 Task: Create new Company, with domain: 'nissan.com' and type: 'Vendor'. Add new contact for this company, with mail Id: 'Diya_Singh@nissan.com', First Name: Diya, Last name:  Singh, Job Title: 'UX/UI Designer', Phone Number: '(702) 555-6789'. Change life cycle stage to  Lead and lead status to  In Progress. Logged in from softage.4@softage.net
Action: Mouse moved to (91, 75)
Screenshot: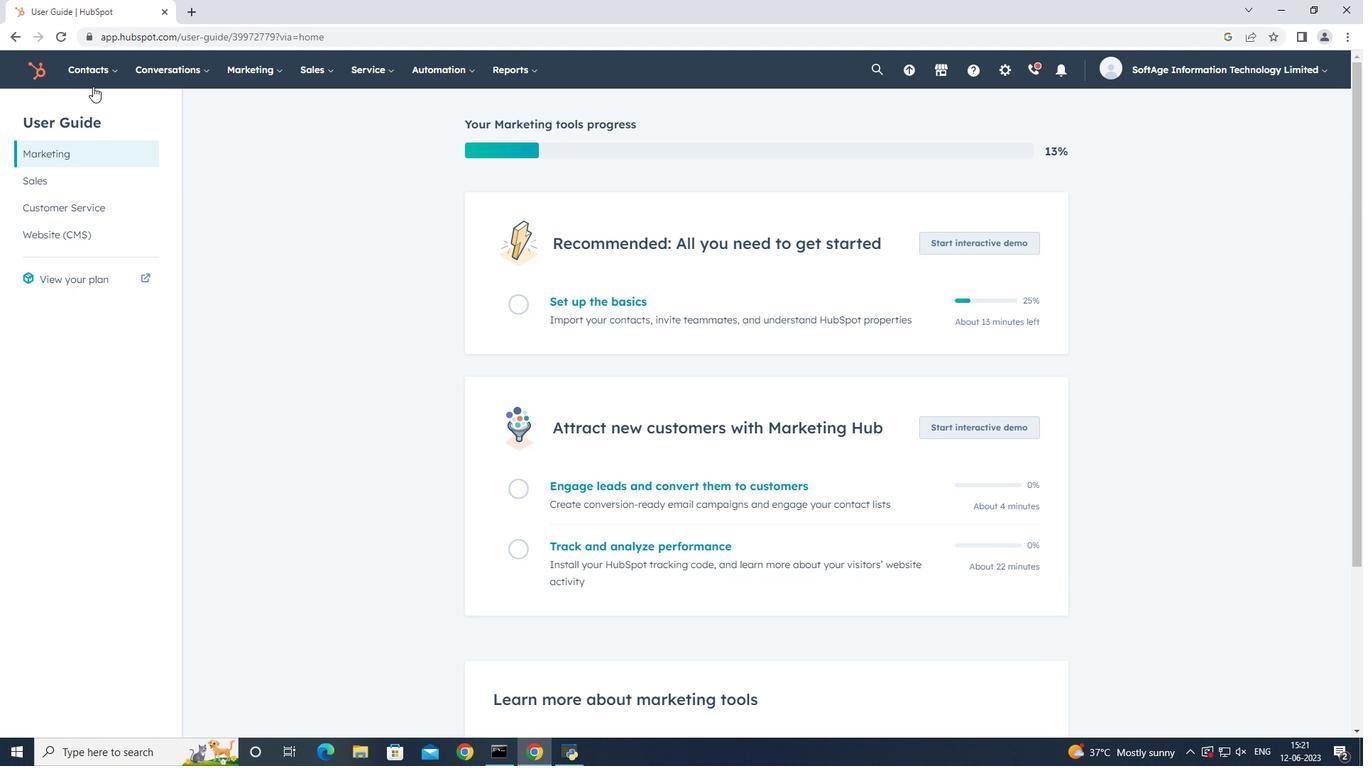 
Action: Mouse pressed left at (91, 75)
Screenshot: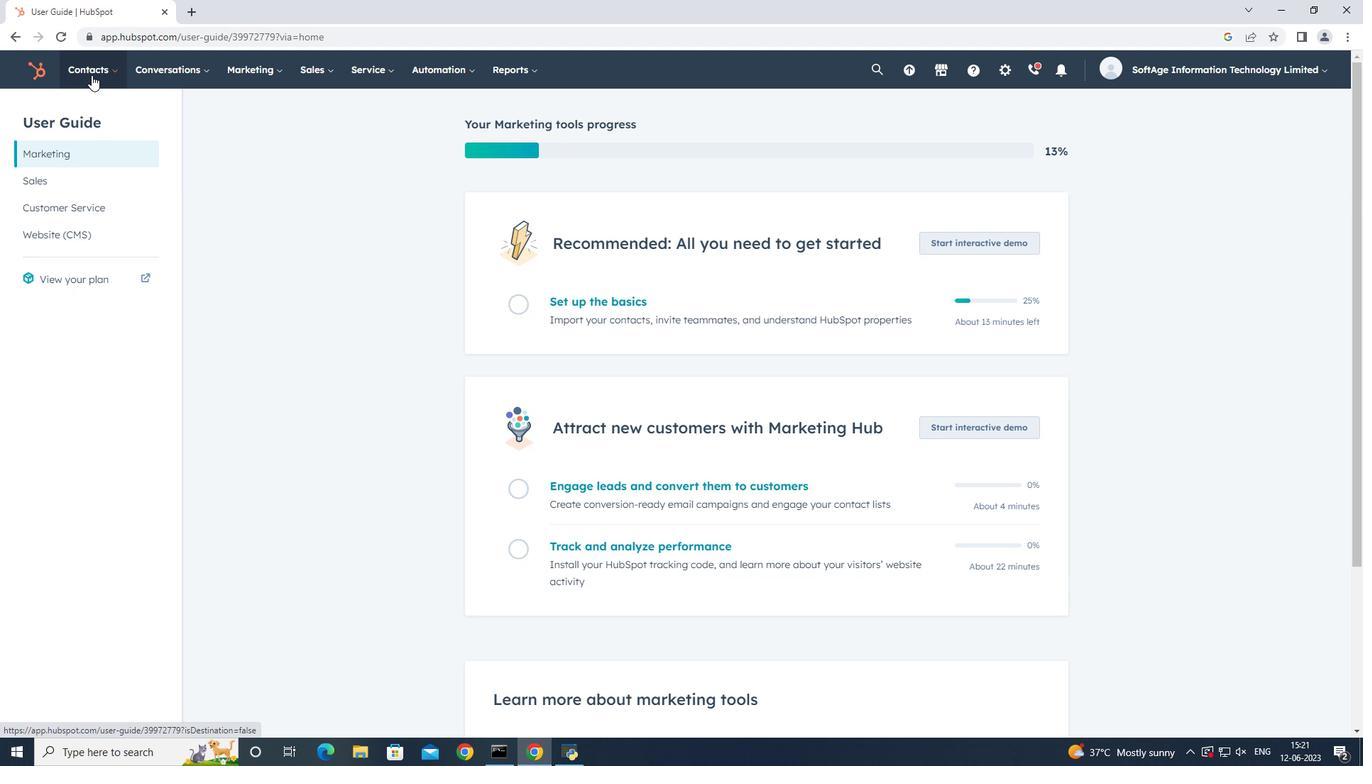 
Action: Mouse moved to (103, 136)
Screenshot: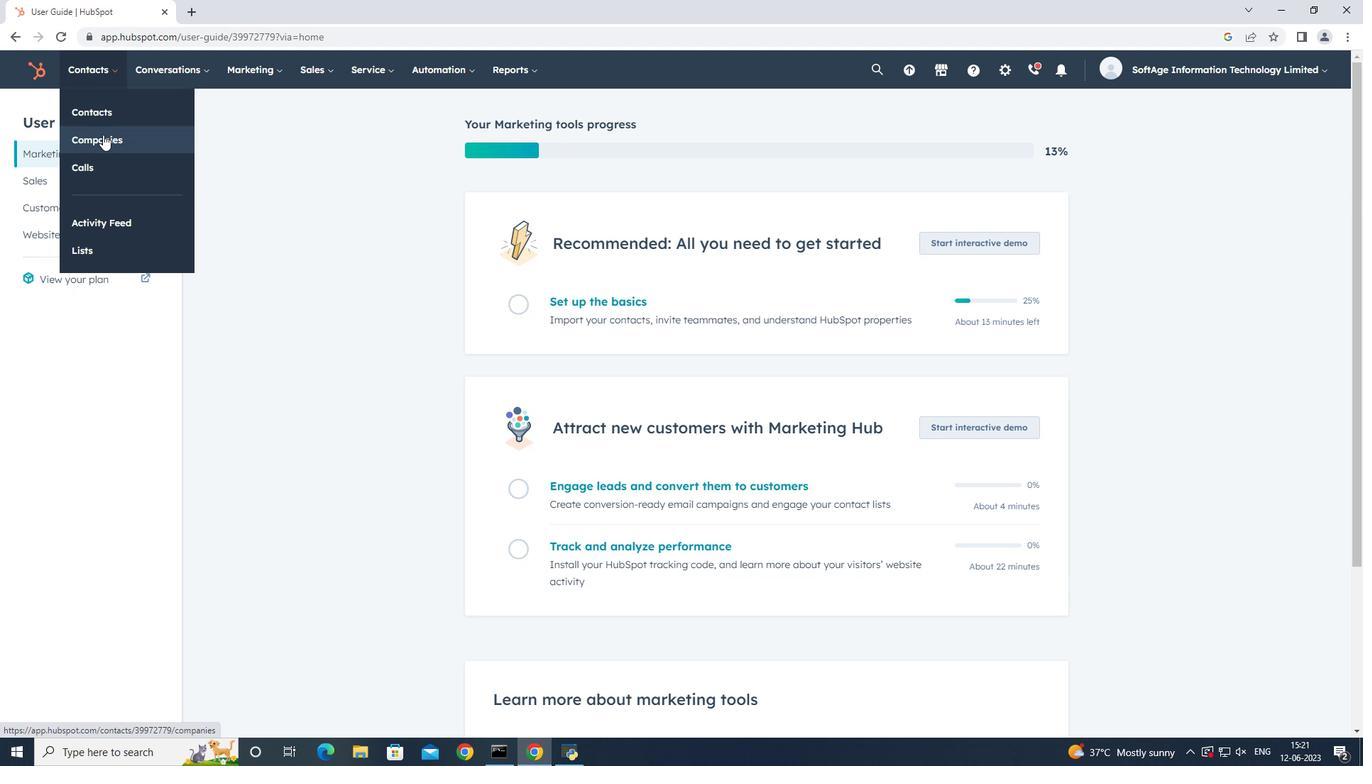 
Action: Mouse pressed left at (103, 136)
Screenshot: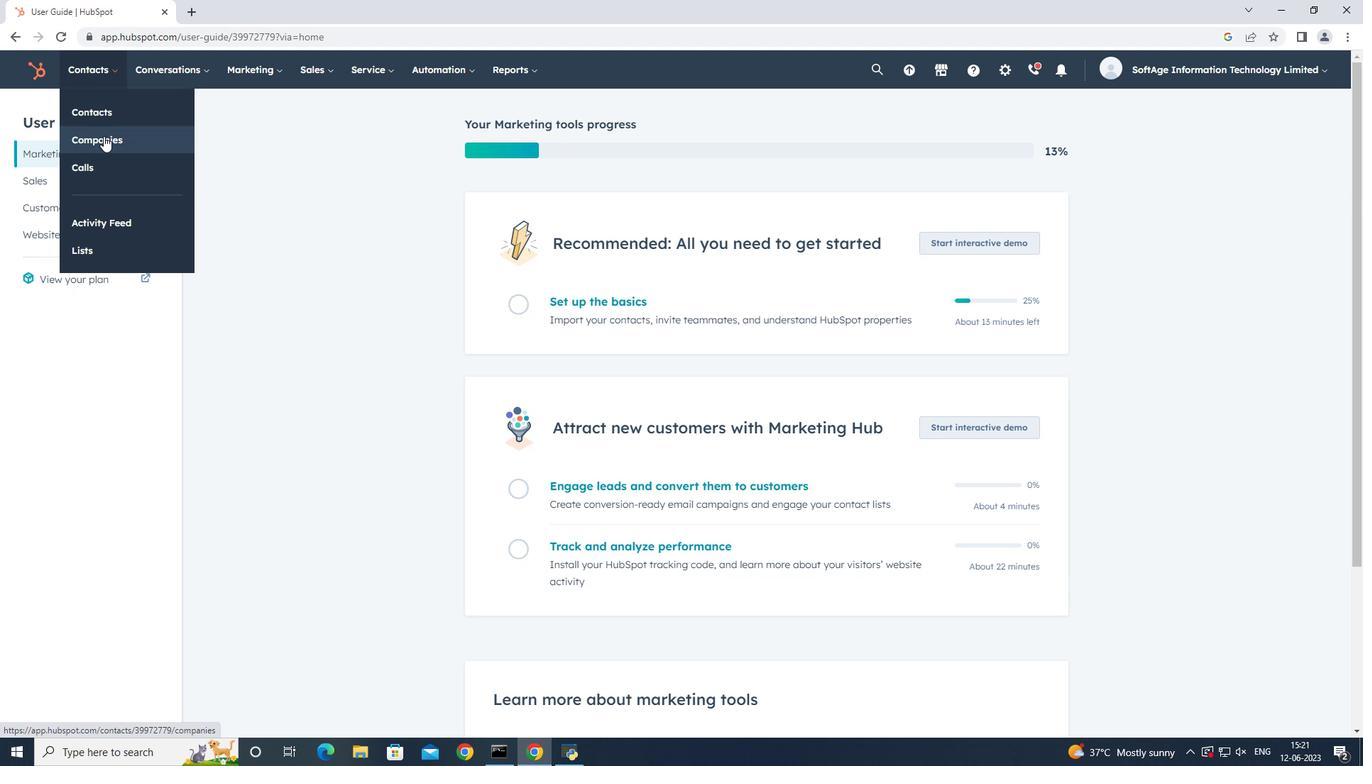 
Action: Mouse moved to (1315, 118)
Screenshot: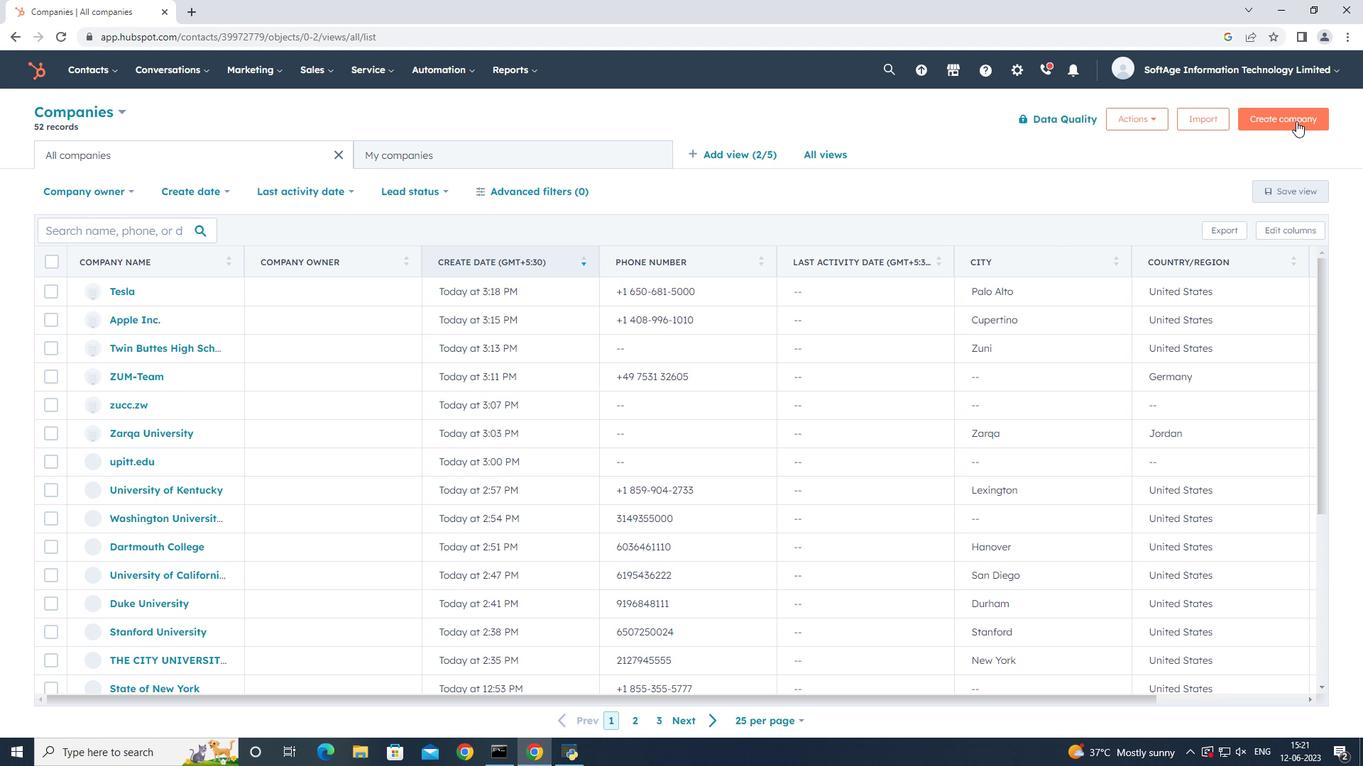 
Action: Mouse pressed left at (1315, 118)
Screenshot: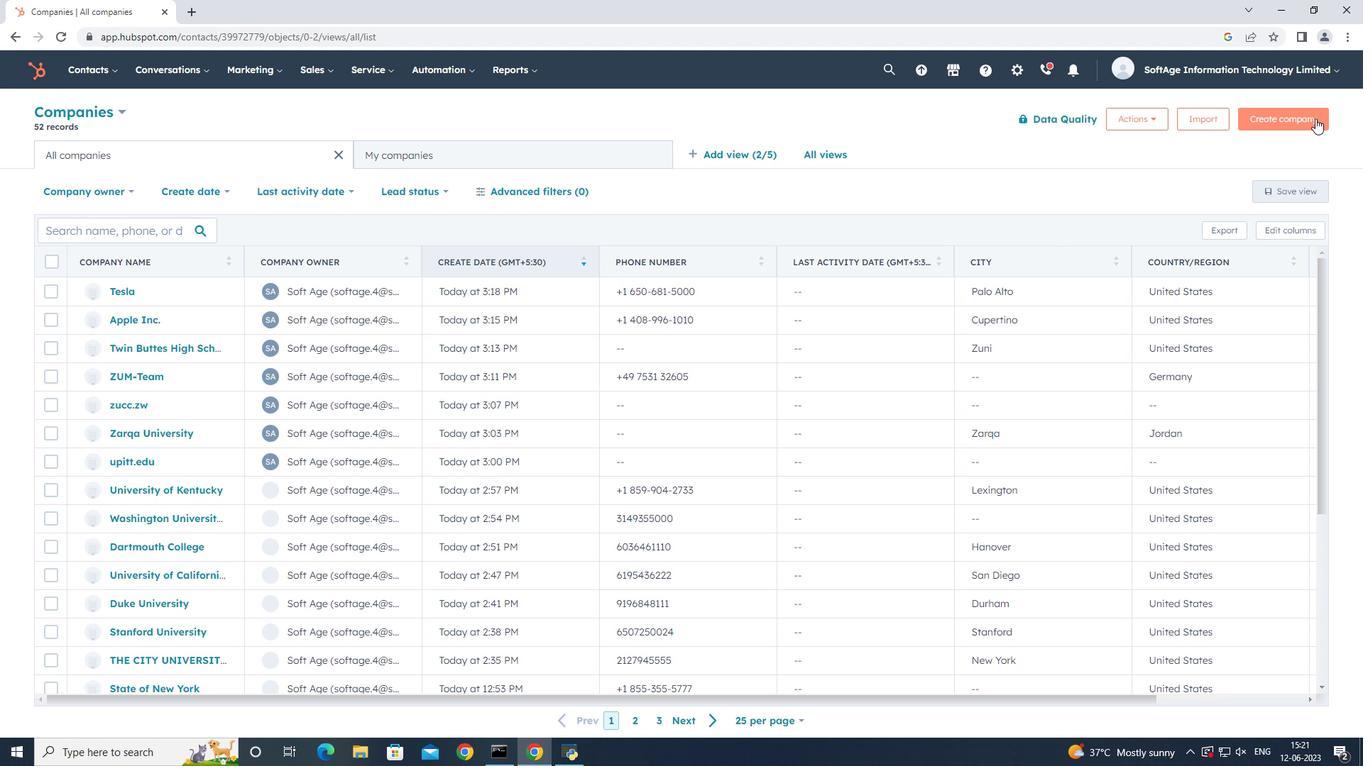 
Action: Mouse moved to (1094, 183)
Screenshot: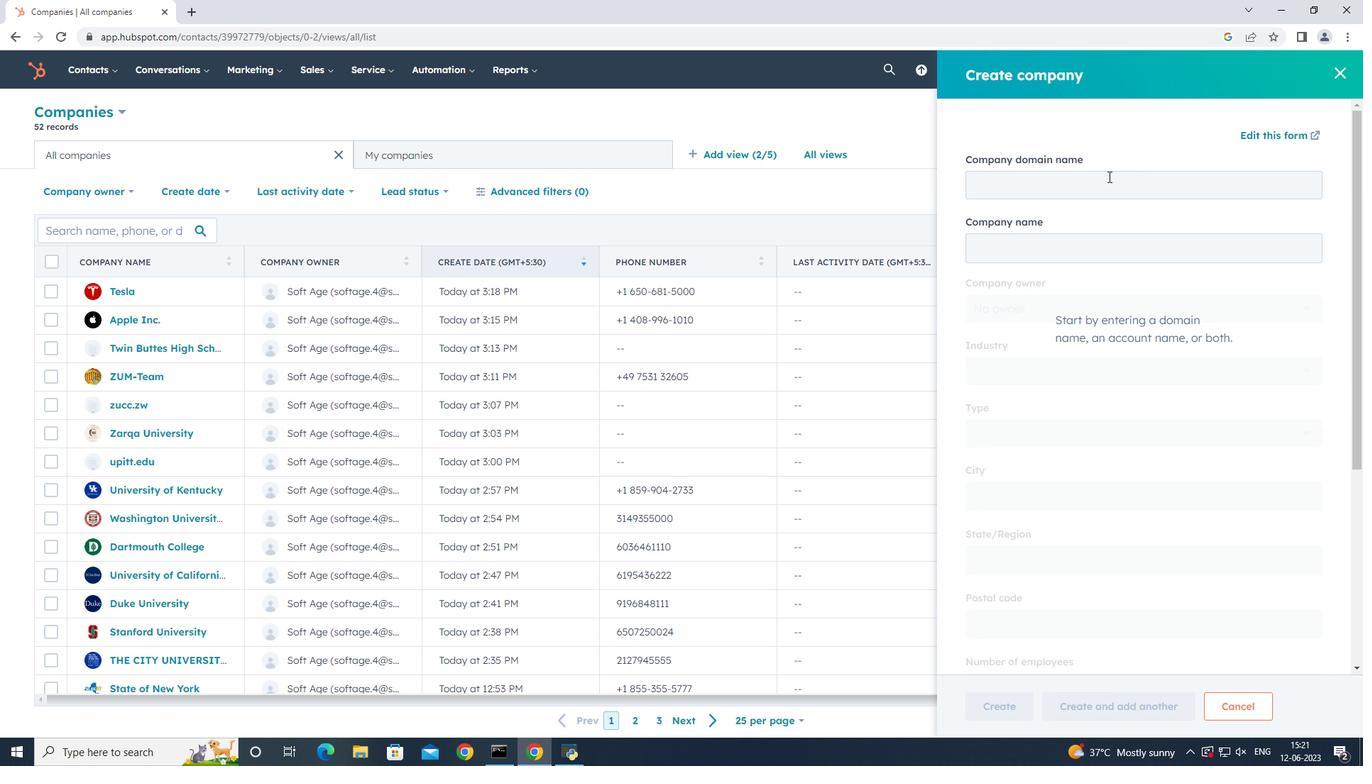 
Action: Mouse pressed left at (1094, 183)
Screenshot: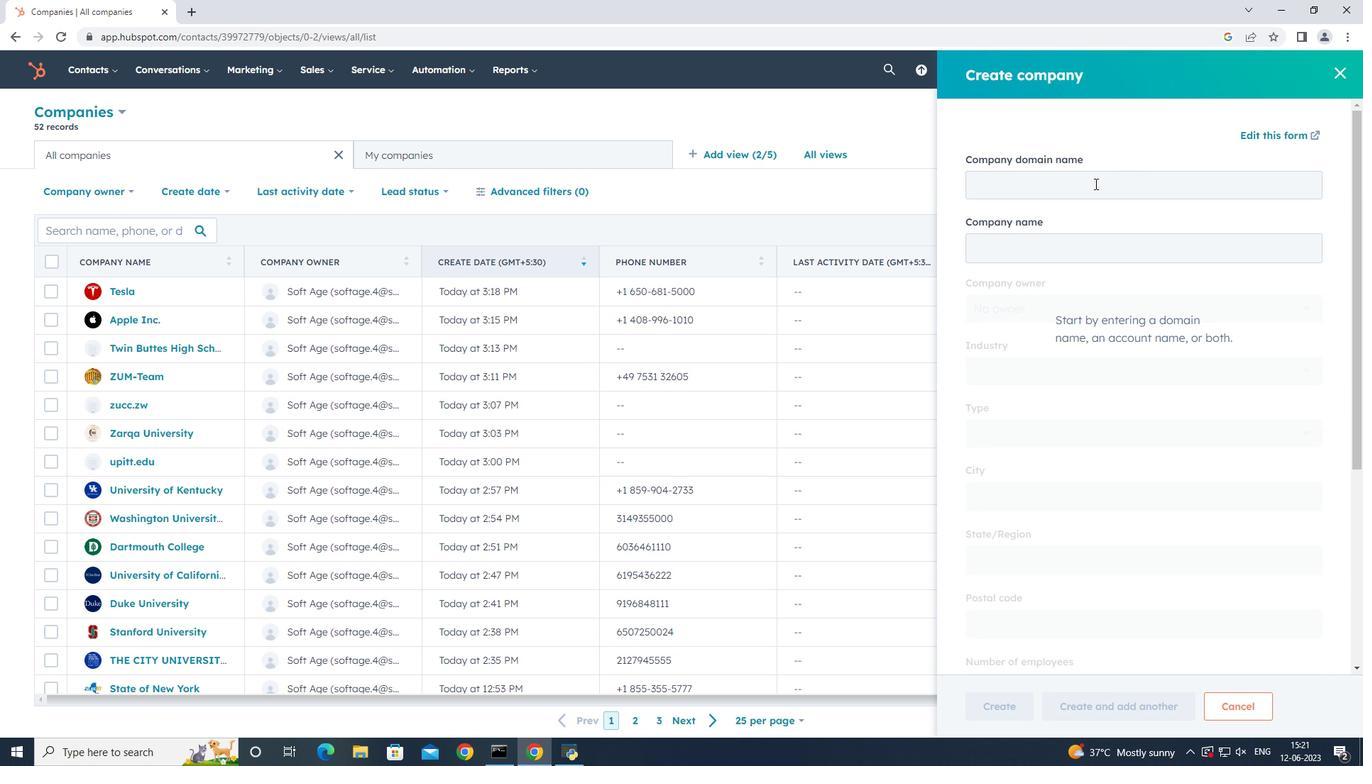 
Action: Mouse moved to (1090, 171)
Screenshot: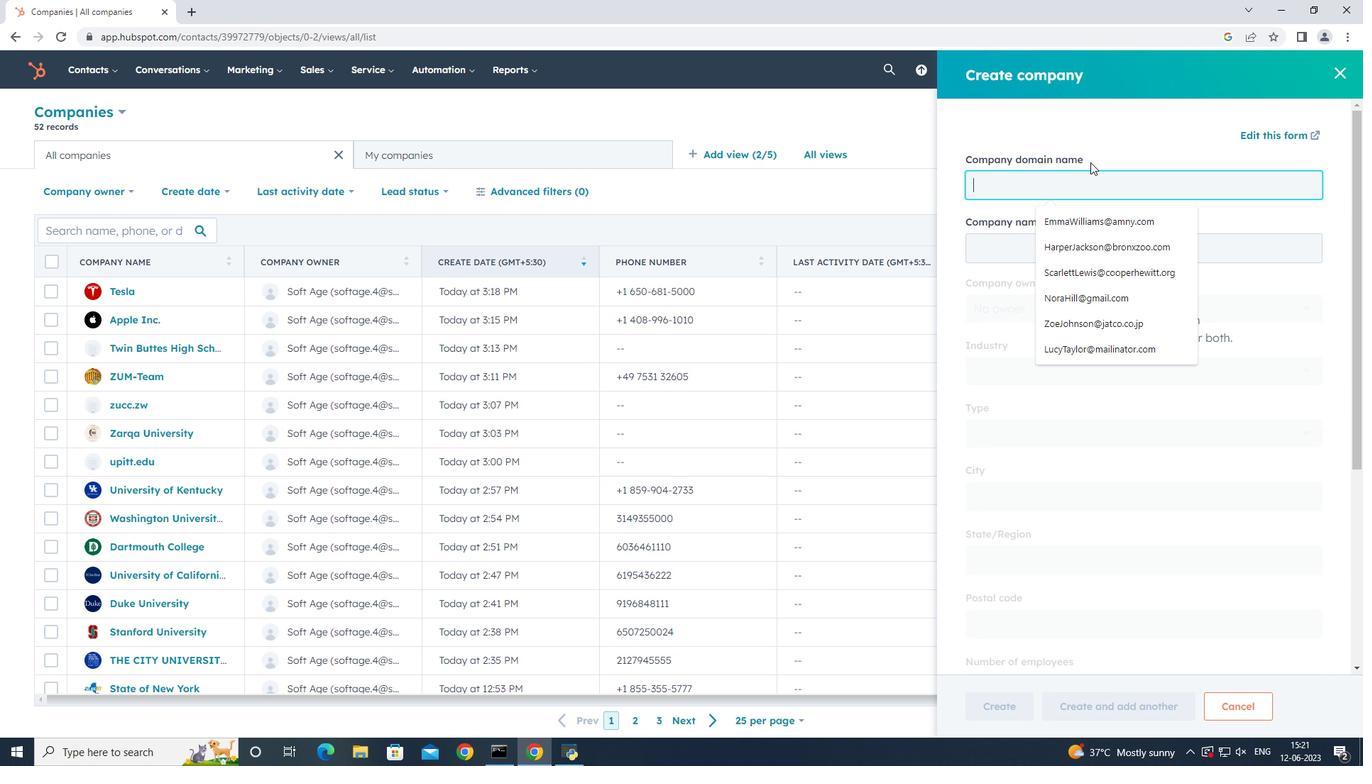 
Action: Key pressed nissan.com
Screenshot: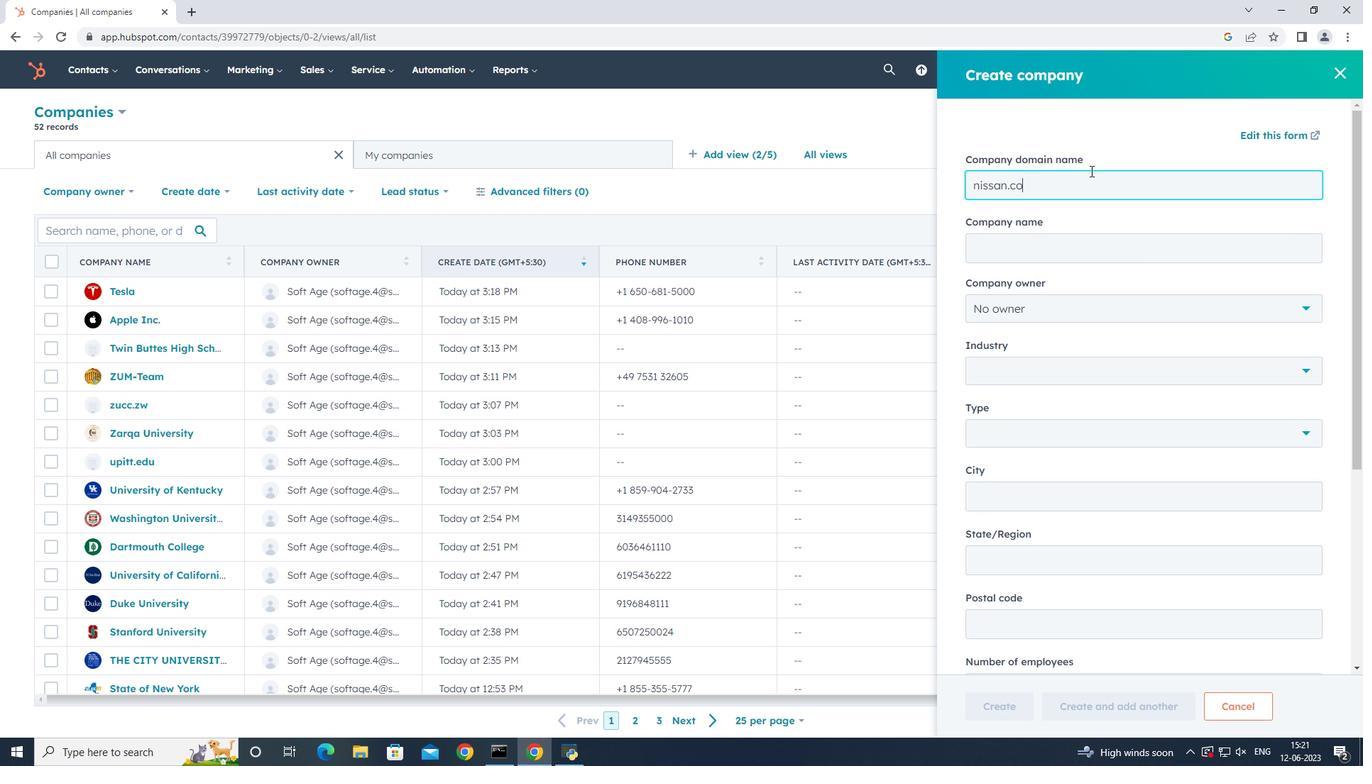 
Action: Mouse moved to (1079, 428)
Screenshot: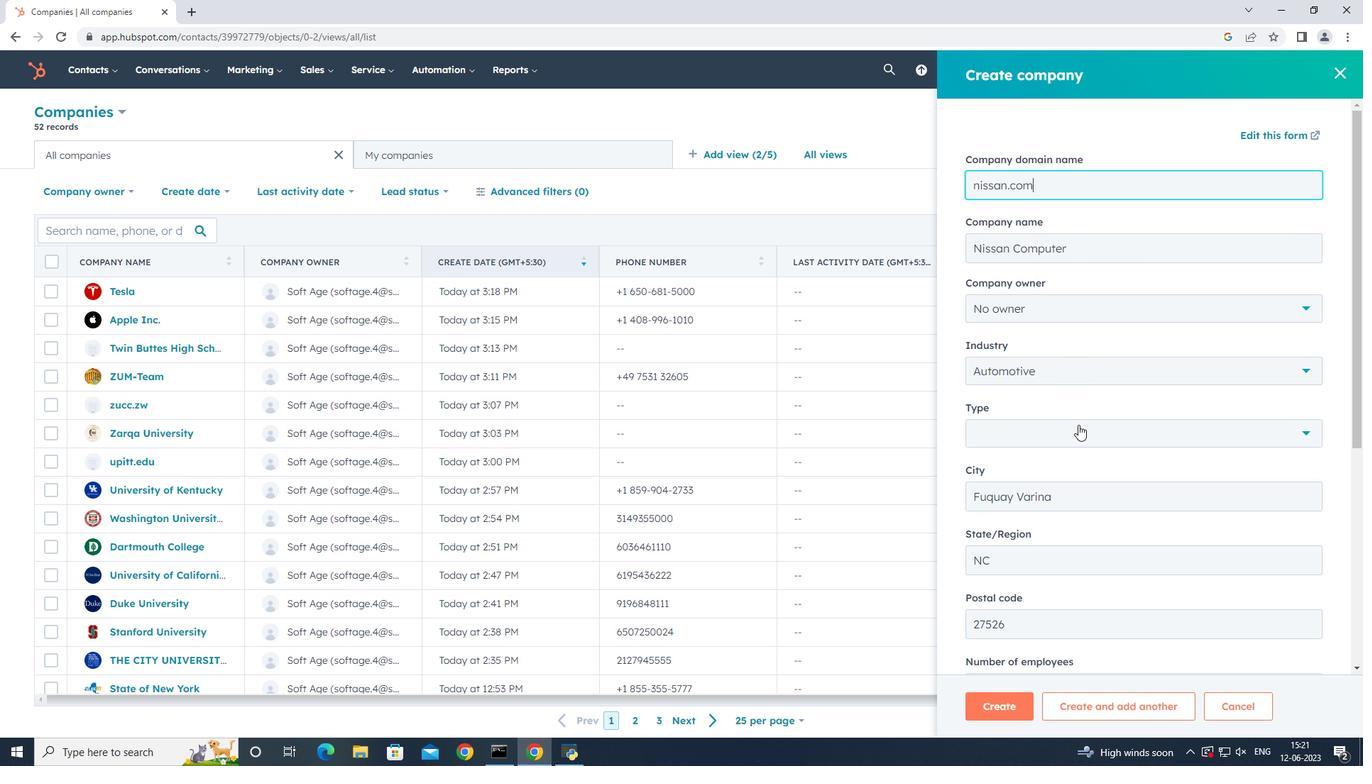 
Action: Mouse pressed left at (1079, 428)
Screenshot: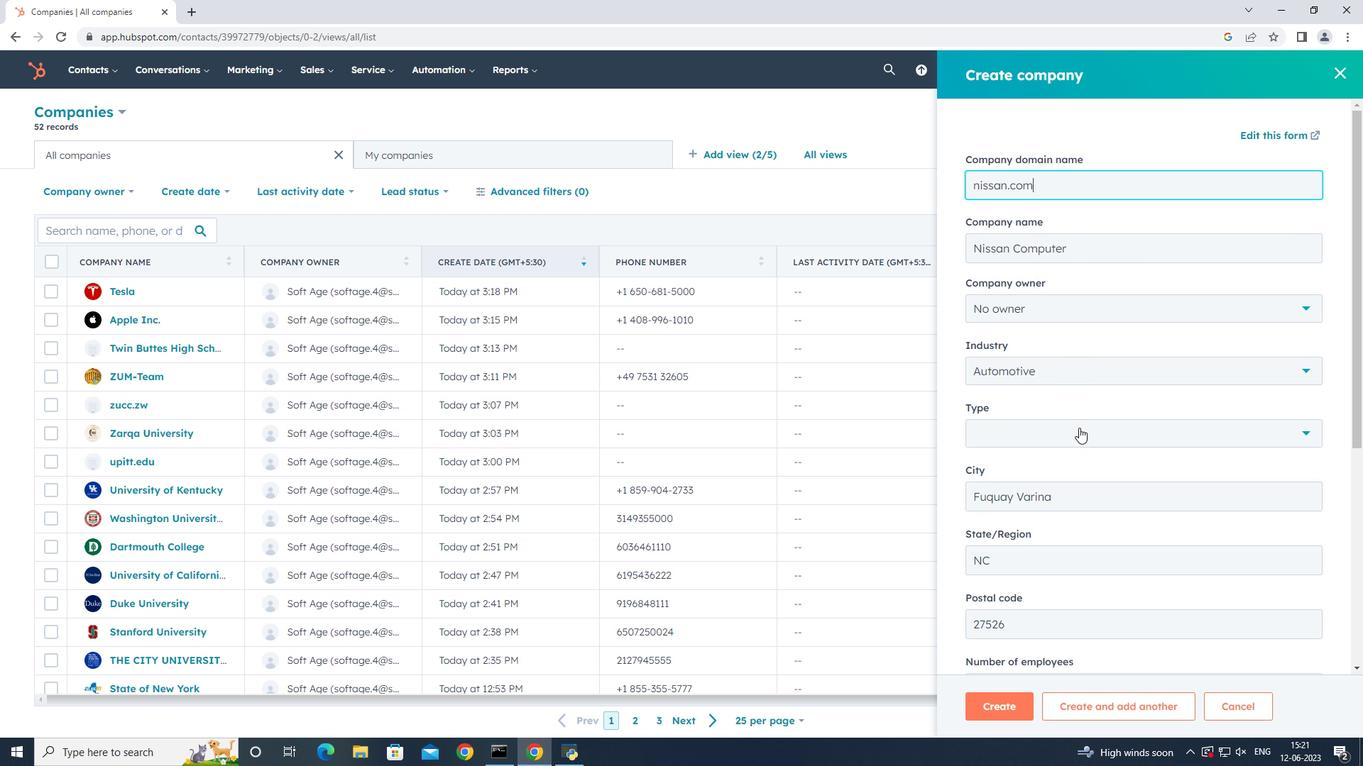 
Action: Mouse moved to (1069, 578)
Screenshot: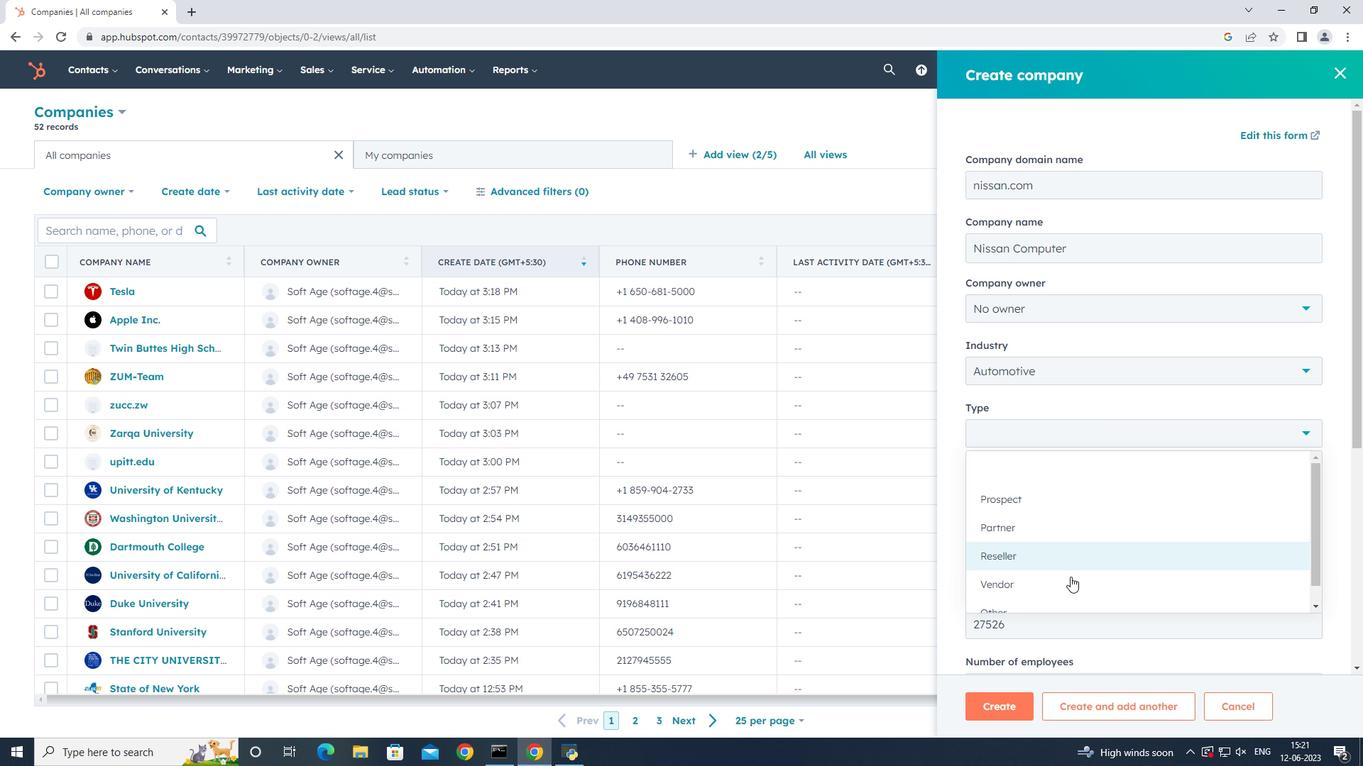 
Action: Mouse pressed left at (1069, 578)
Screenshot: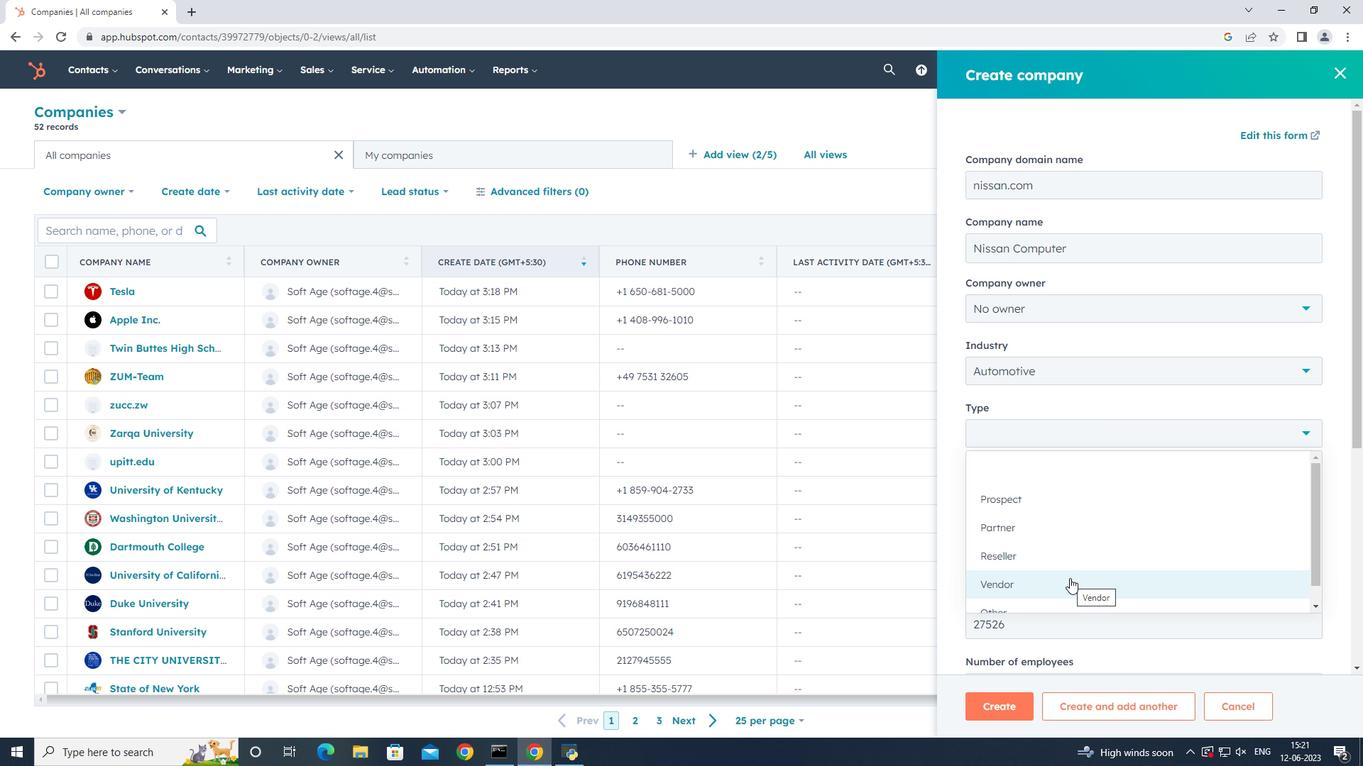 
Action: Mouse moved to (1162, 464)
Screenshot: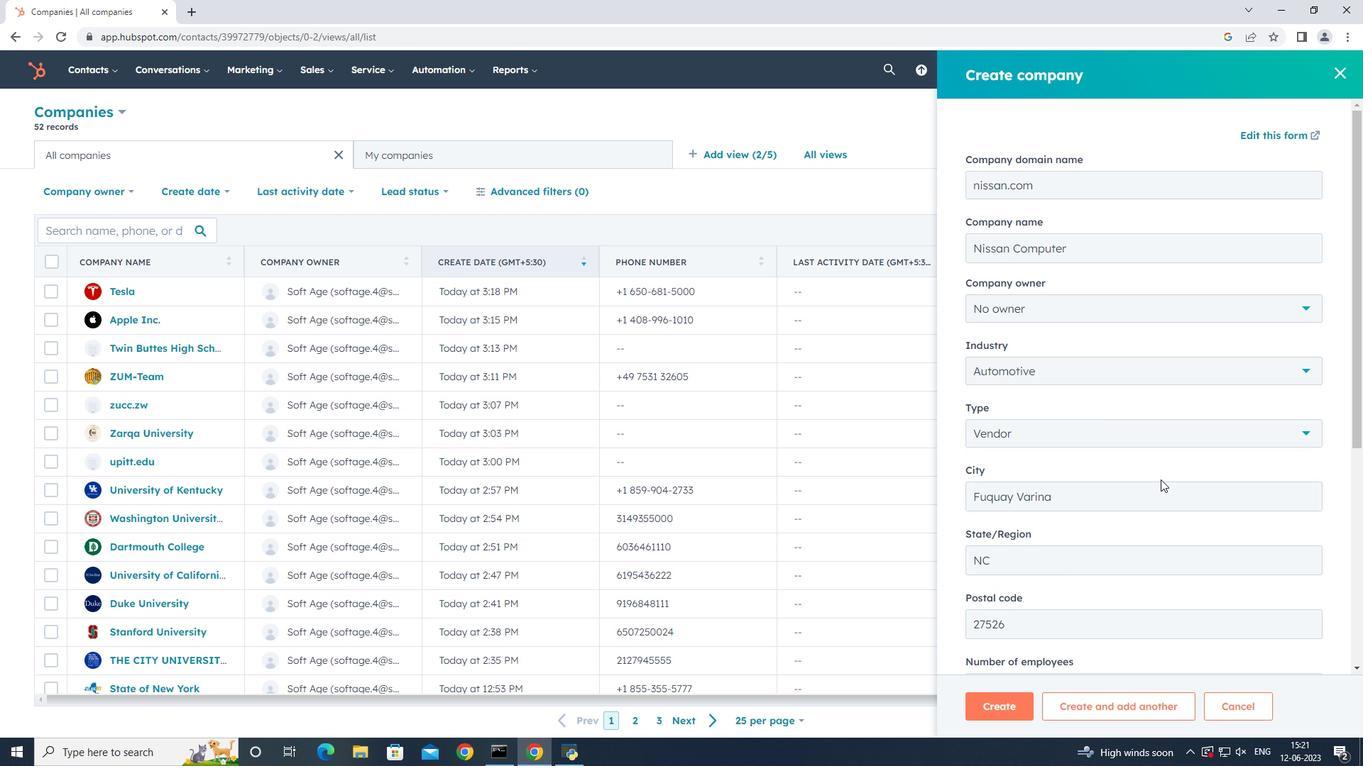 
Action: Mouse scrolled (1162, 463) with delta (0, 0)
Screenshot: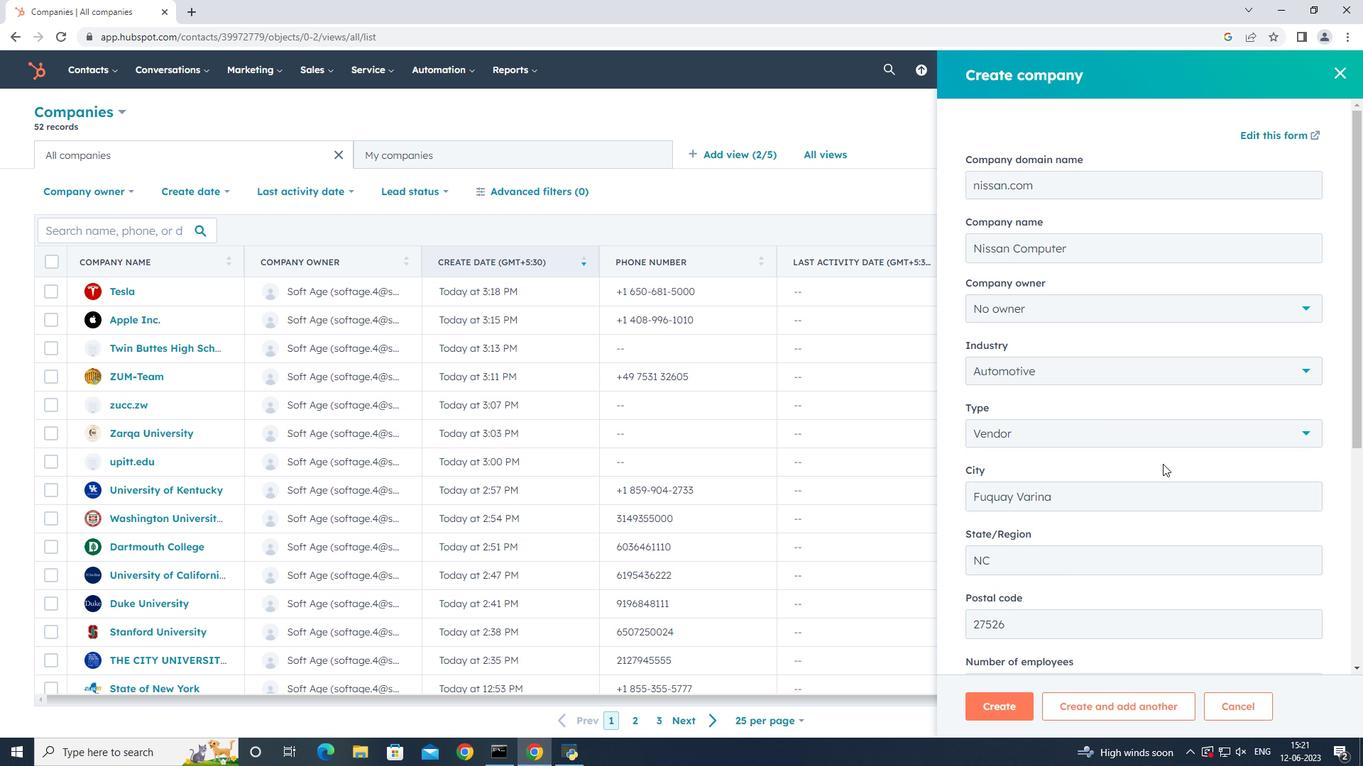 
Action: Mouse scrolled (1162, 463) with delta (0, 0)
Screenshot: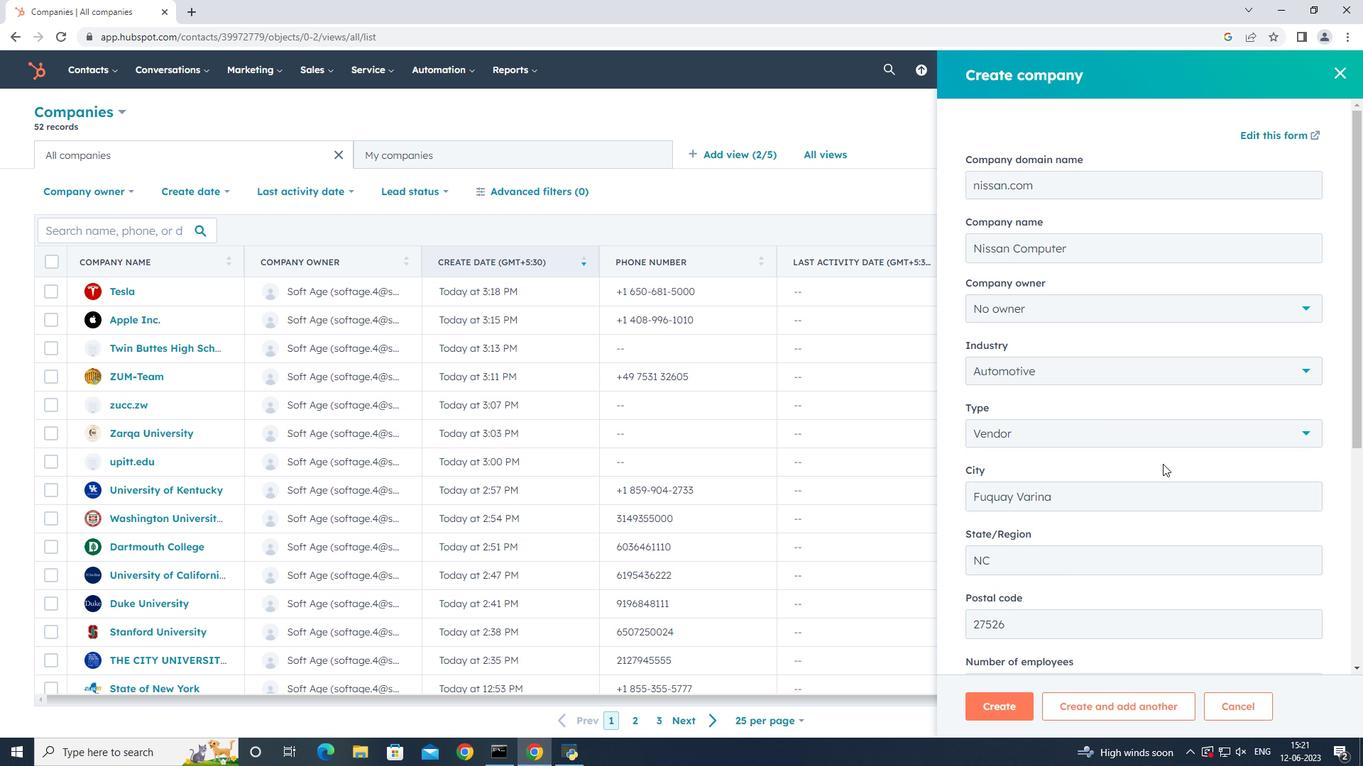 
Action: Mouse scrolled (1162, 463) with delta (0, 0)
Screenshot: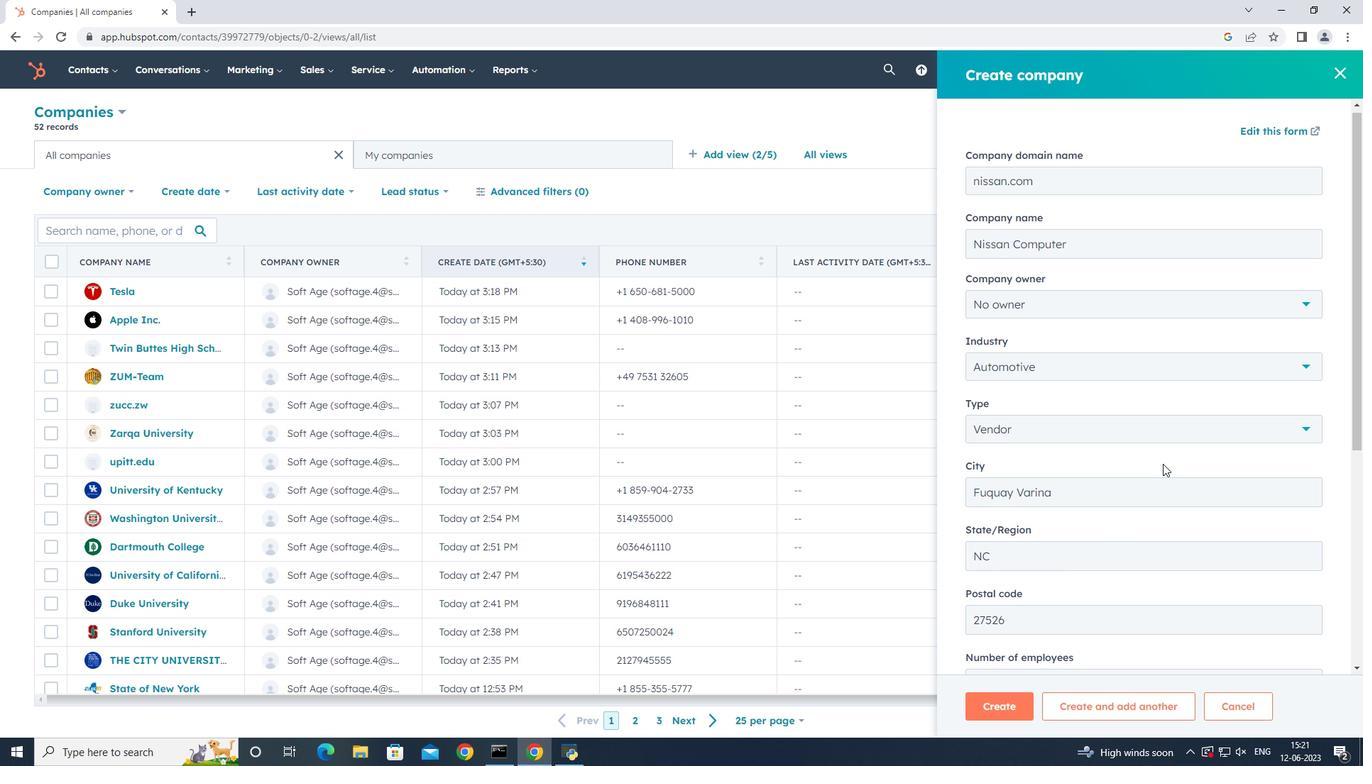 
Action: Mouse scrolled (1162, 463) with delta (0, 0)
Screenshot: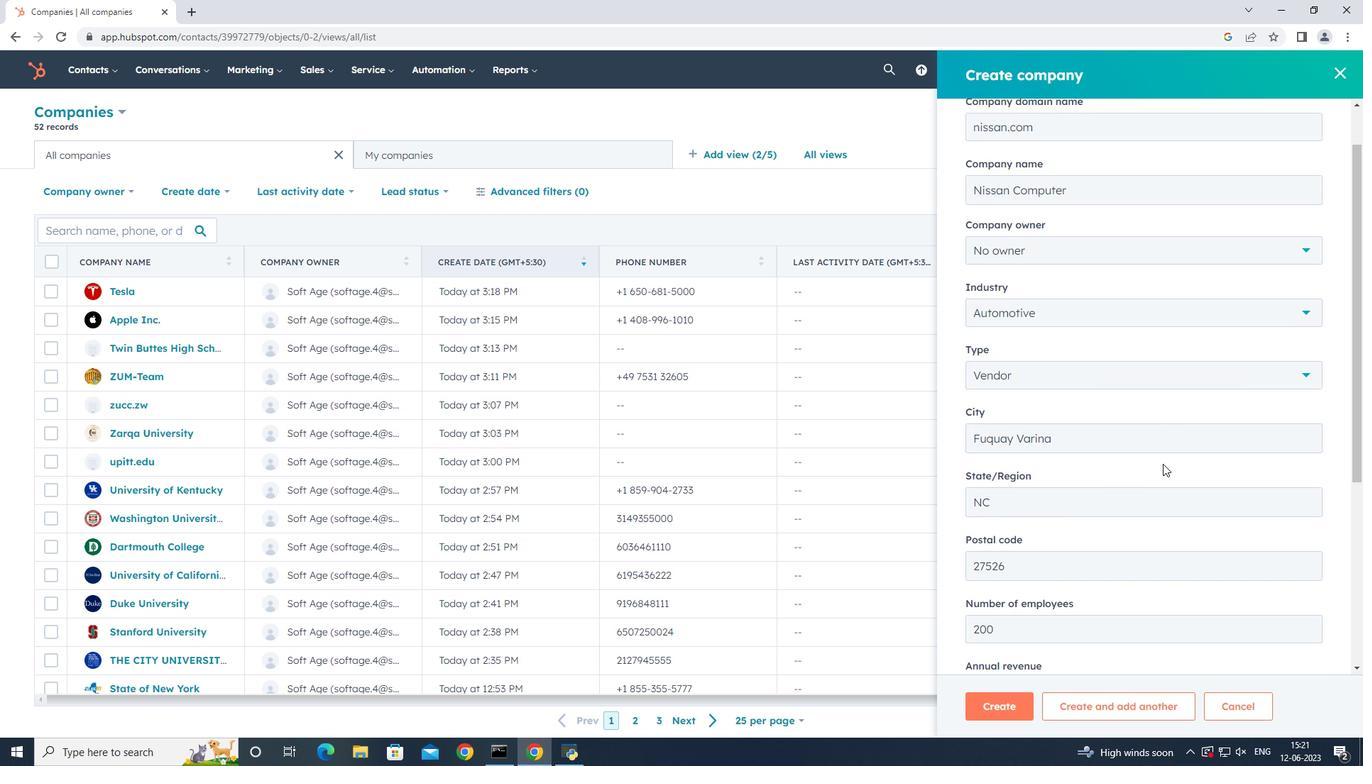 
Action: Mouse scrolled (1162, 463) with delta (0, 0)
Screenshot: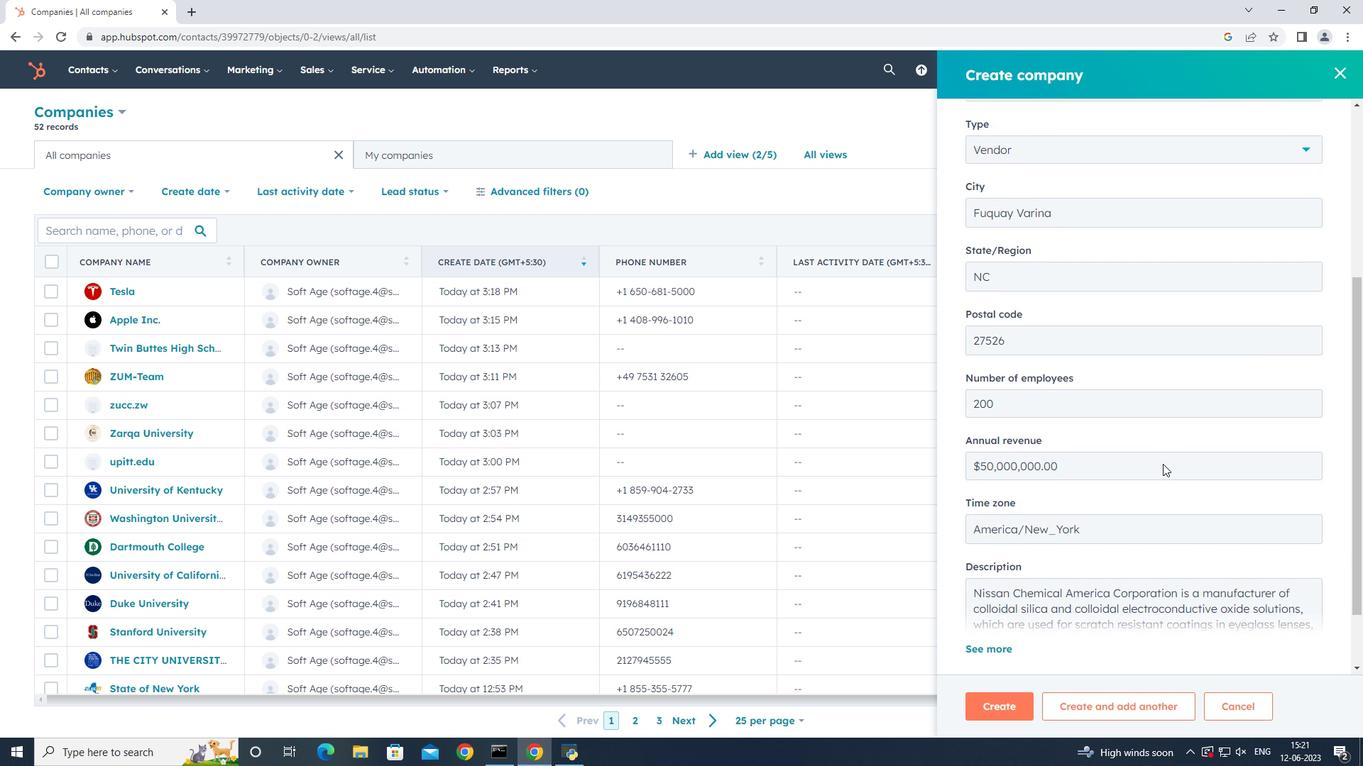 
Action: Mouse scrolled (1162, 463) with delta (0, 0)
Screenshot: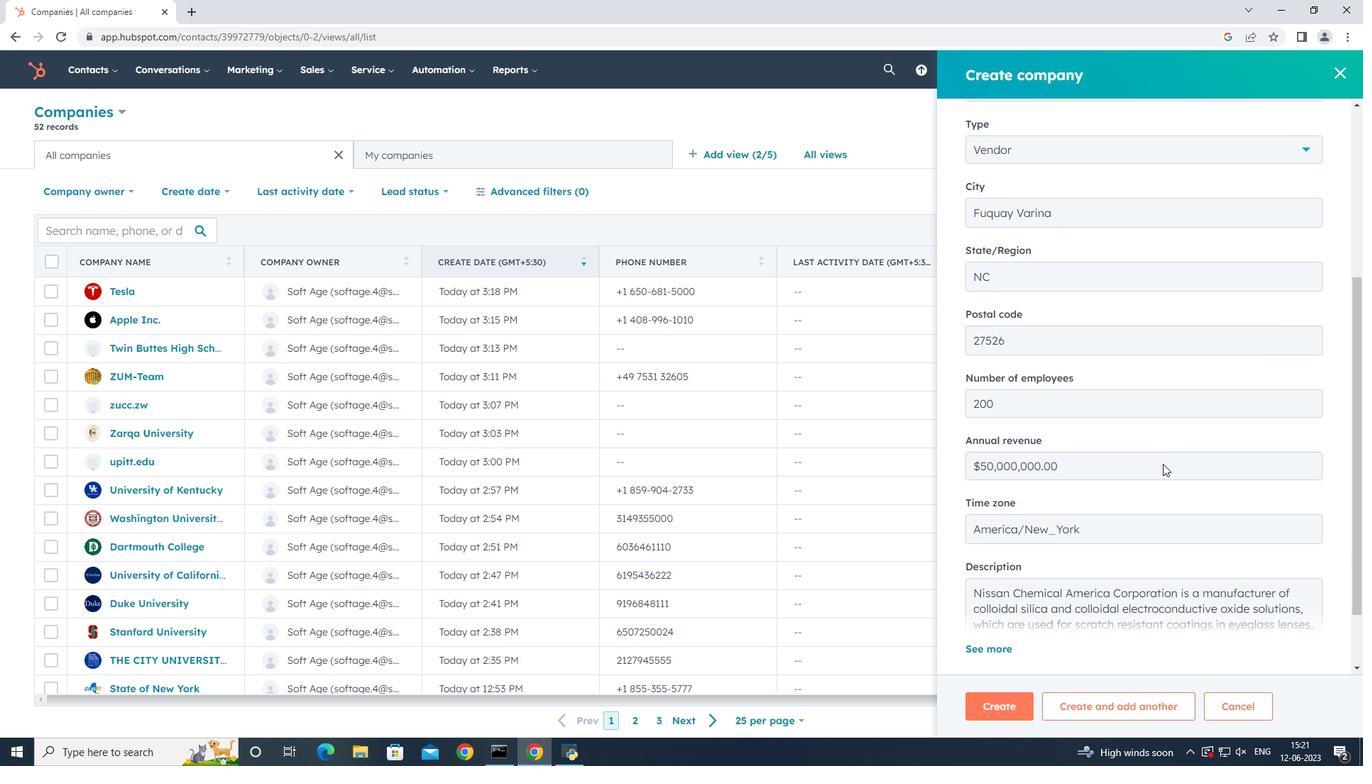 
Action: Mouse scrolled (1162, 463) with delta (0, 0)
Screenshot: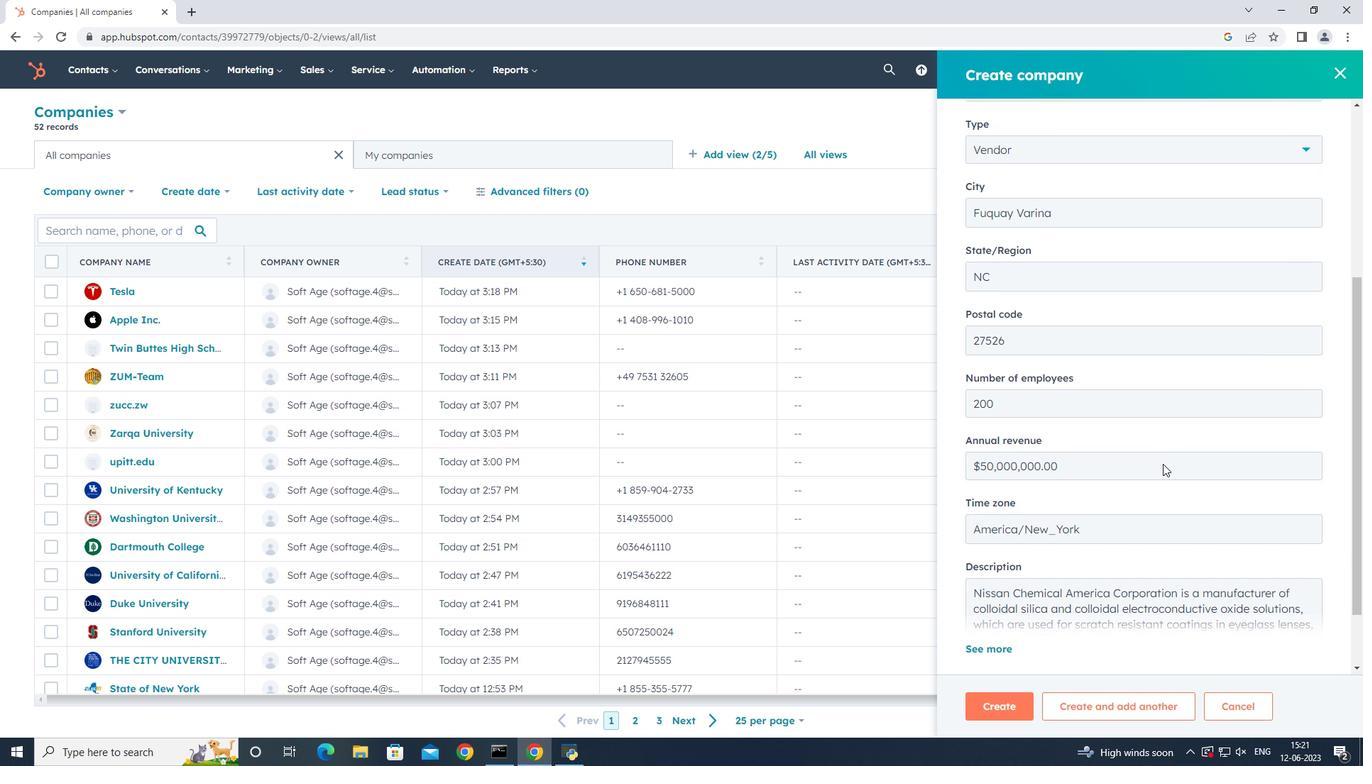
Action: Mouse moved to (1000, 704)
Screenshot: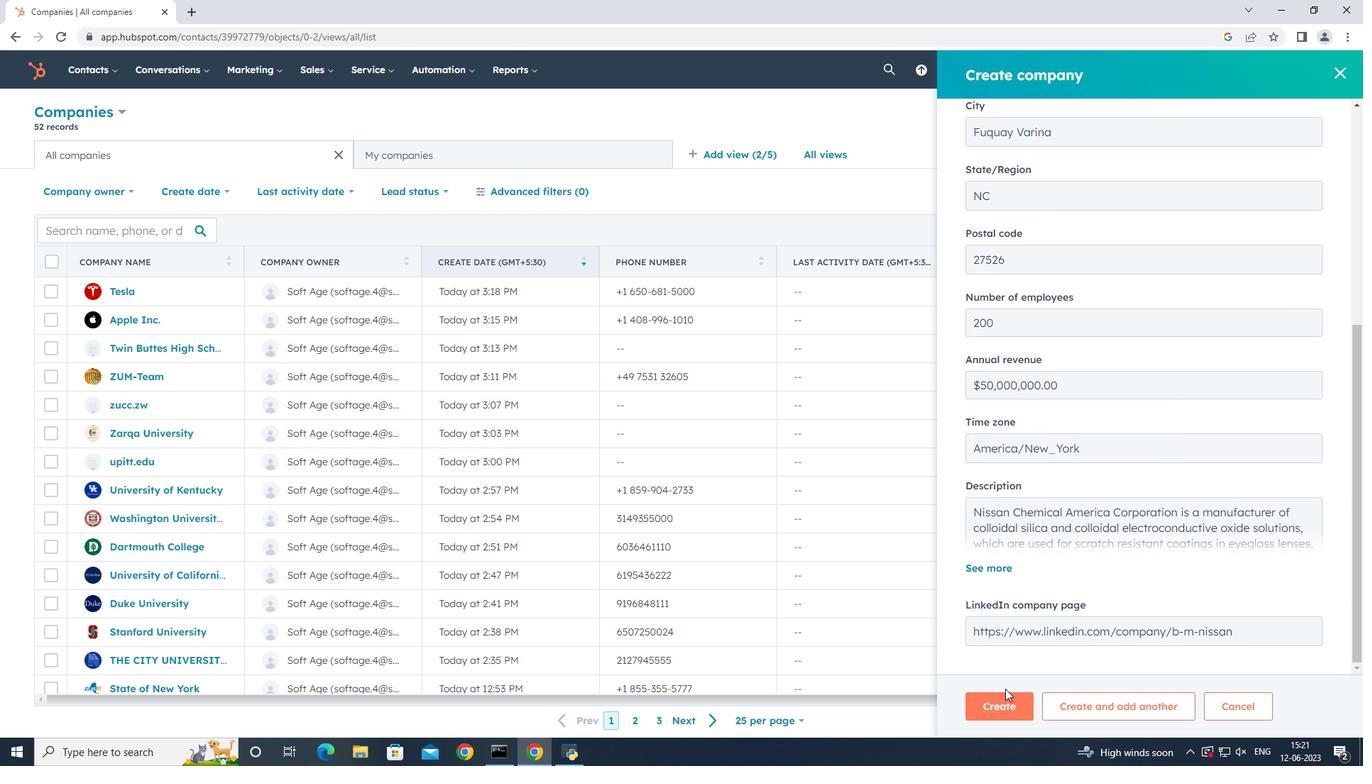 
Action: Mouse pressed left at (1000, 704)
Screenshot: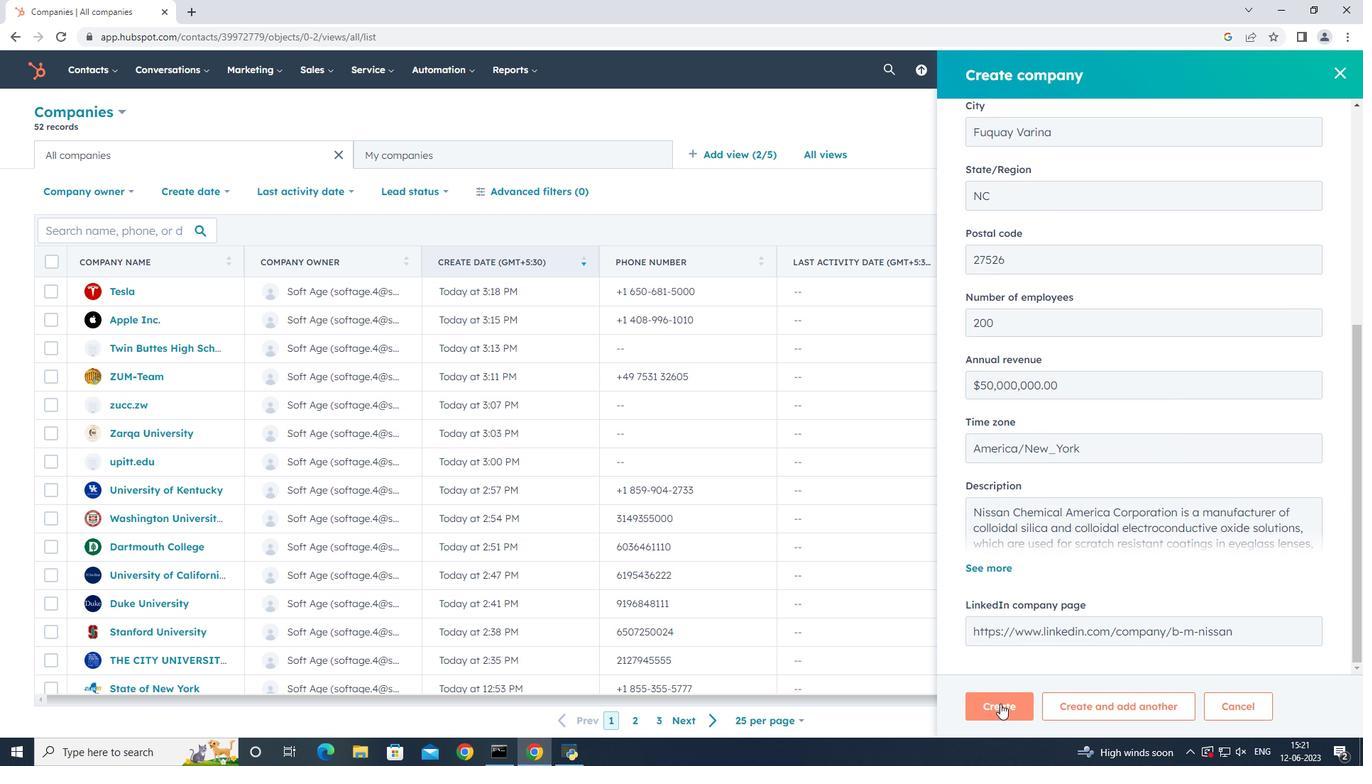 
Action: Mouse moved to (967, 458)
Screenshot: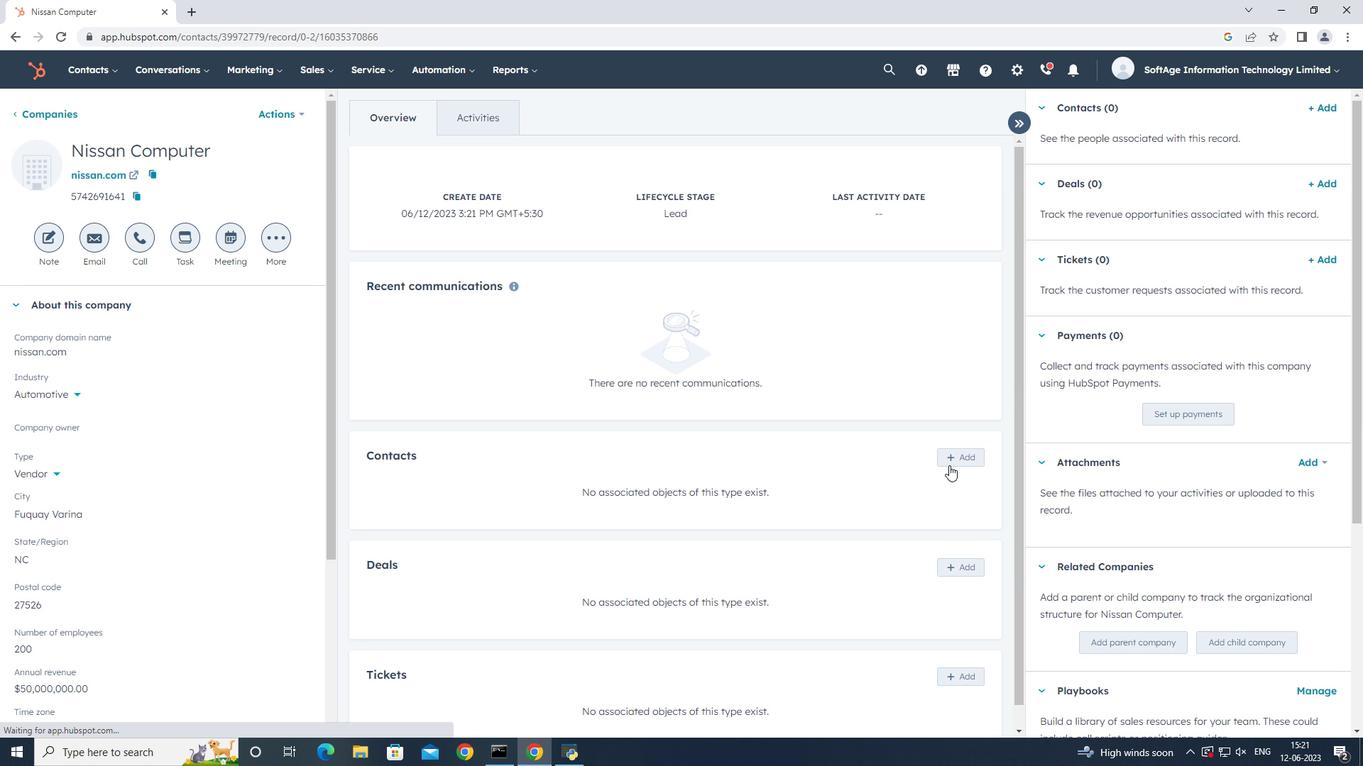 
Action: Mouse pressed left at (967, 458)
Screenshot: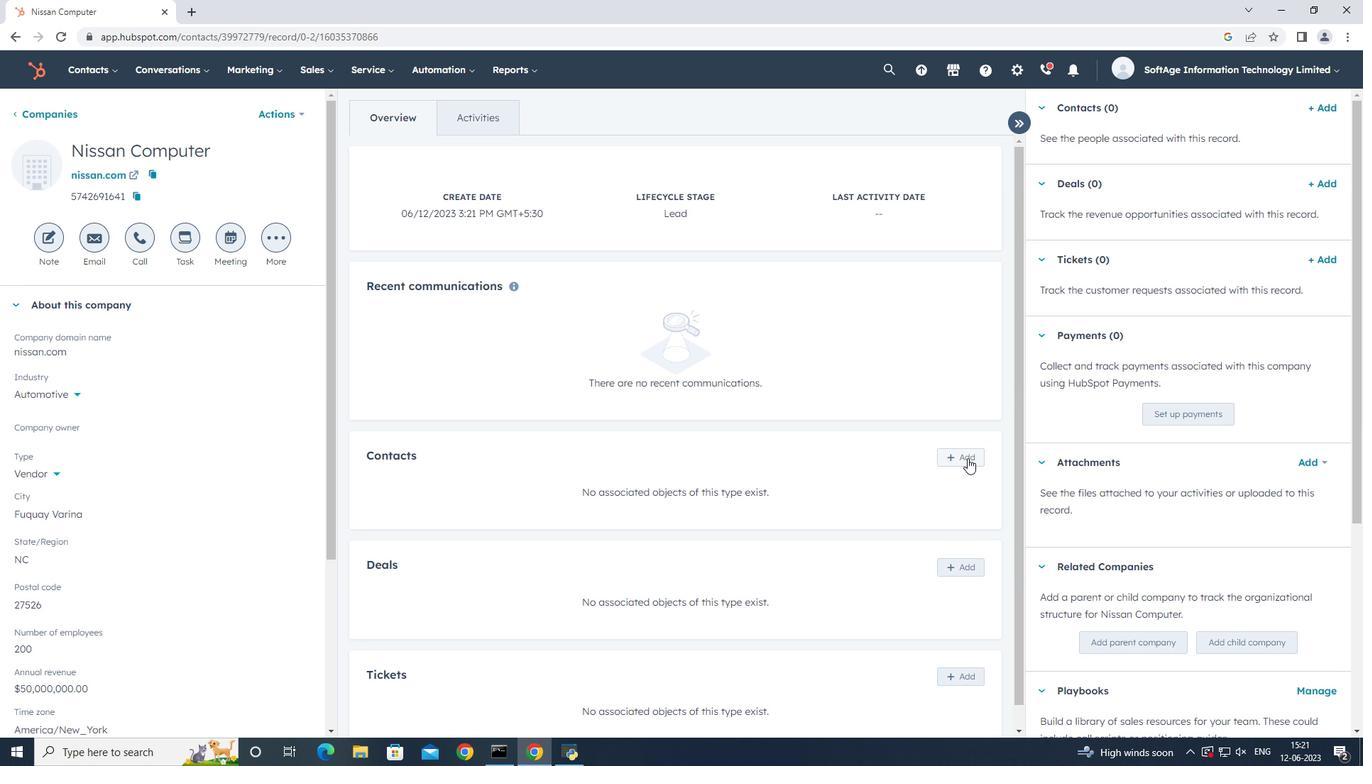 
Action: Mouse moved to (1074, 151)
Screenshot: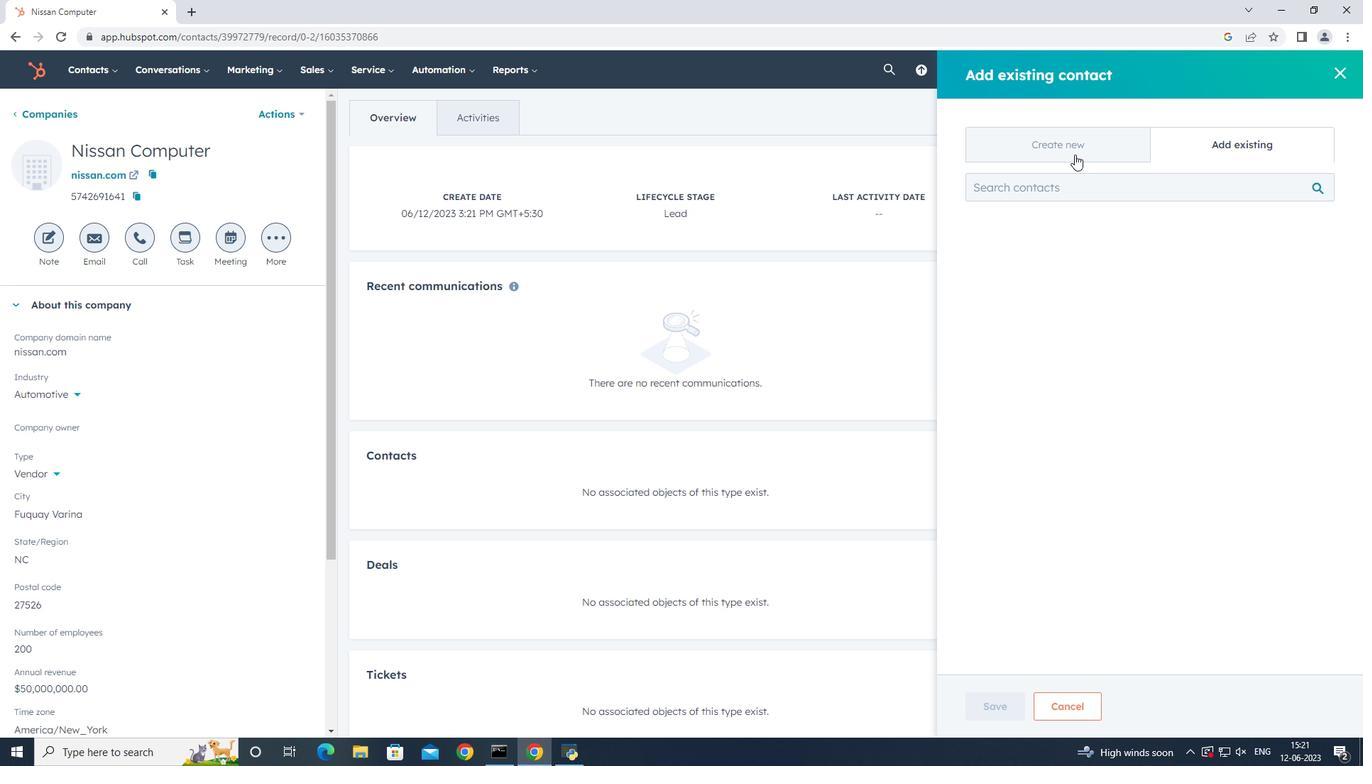 
Action: Mouse pressed left at (1074, 151)
Screenshot: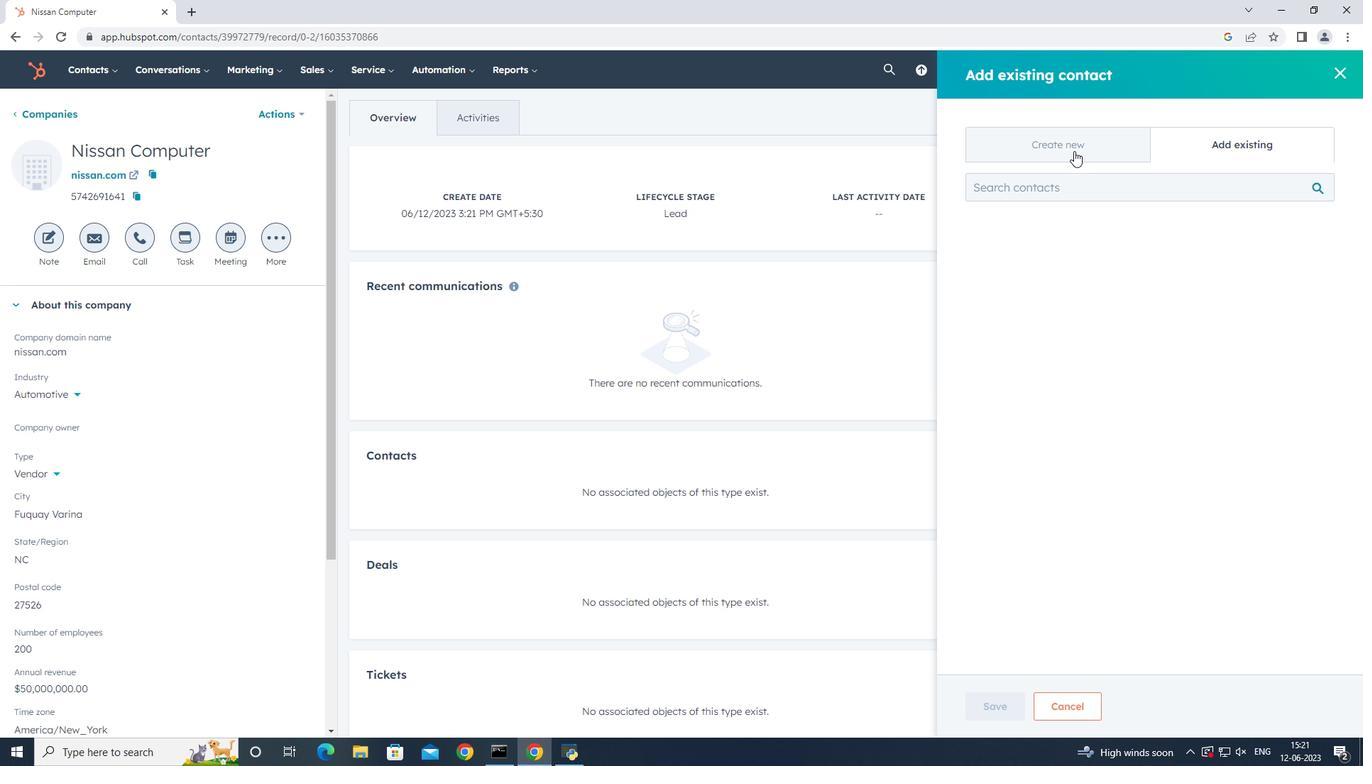 
Action: Mouse moved to (1076, 228)
Screenshot: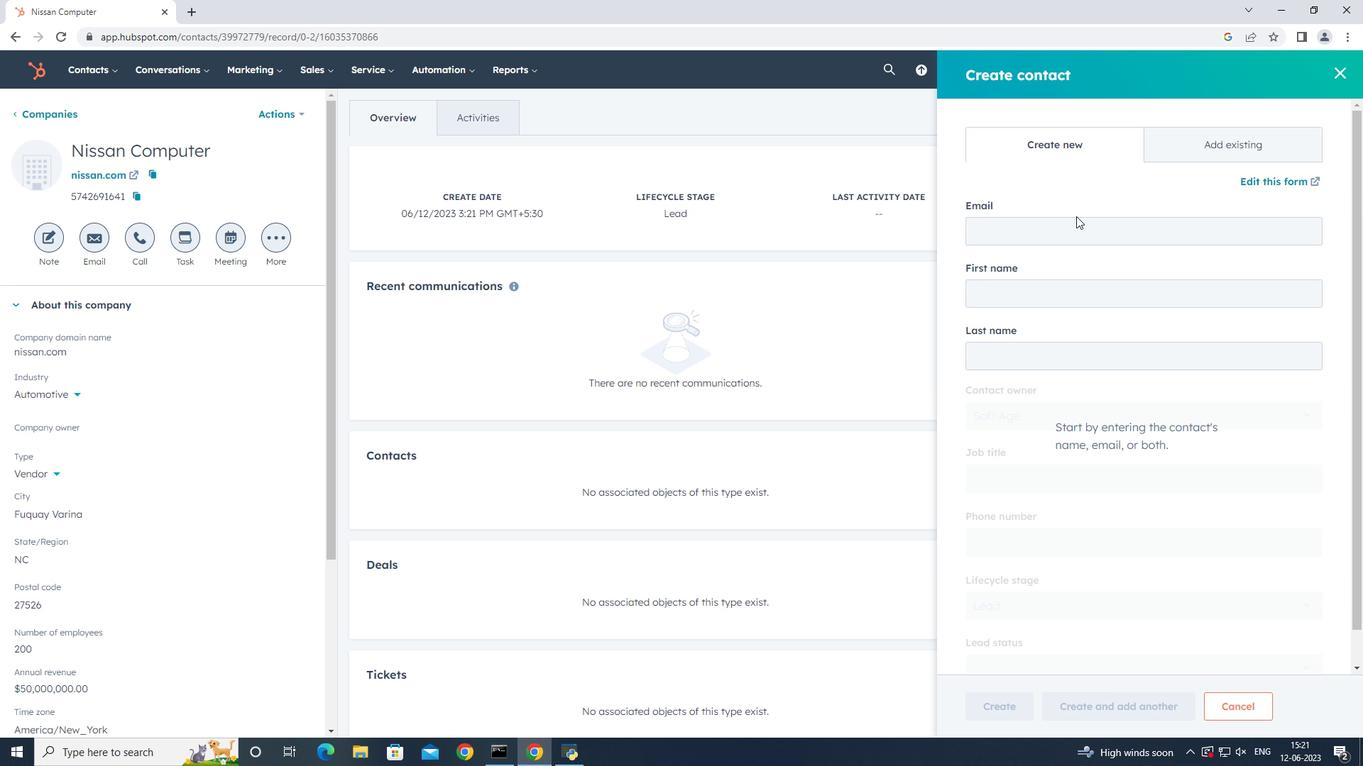 
Action: Mouse pressed left at (1076, 228)
Screenshot: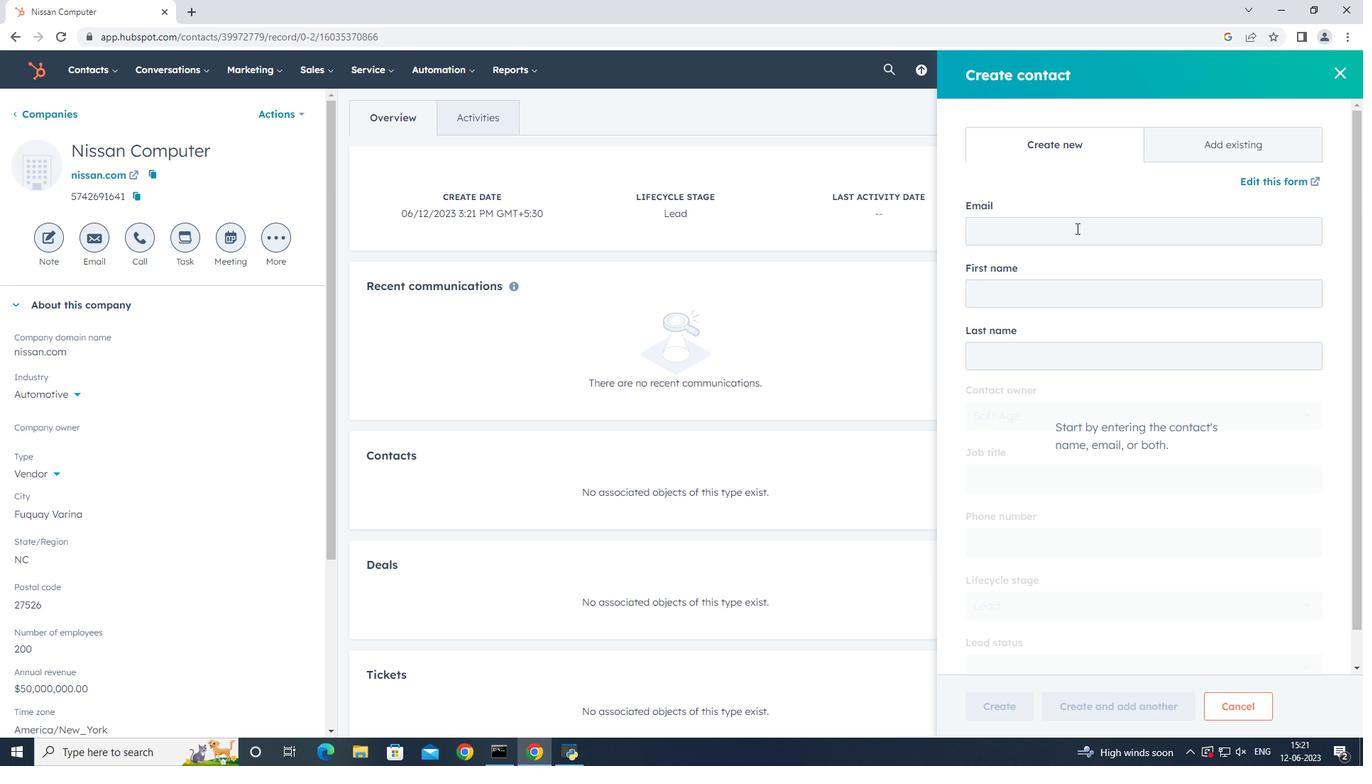 
Action: Key pressed <Key.shift><Key.shift>Diya<Key.shift_r><Key.shift_r><Key.shift_r><Key.shift_r><Key.shift_r><Key.shift_r><Key.shift_r><Key.shift_r><Key.shift_r><Key.shift_r><Key.shift_r><Key.shift_r><Key.shift_r><Key.shift_r><Key.shift_r><Key.shift_r><Key.shift_r><Key.shift_r><Key.shift_r><Key.shift_r><Key.shift_r><Key.shift_r><Key.shift_r><Key.shift_r><Key.shift_r><Key.shift_r><Key.shift_r>_<Key.shift><Key.shift><Key.shift><Key.shift><Key.shift>Singh<Key.shift><Key.shift>@nissan.com
Screenshot: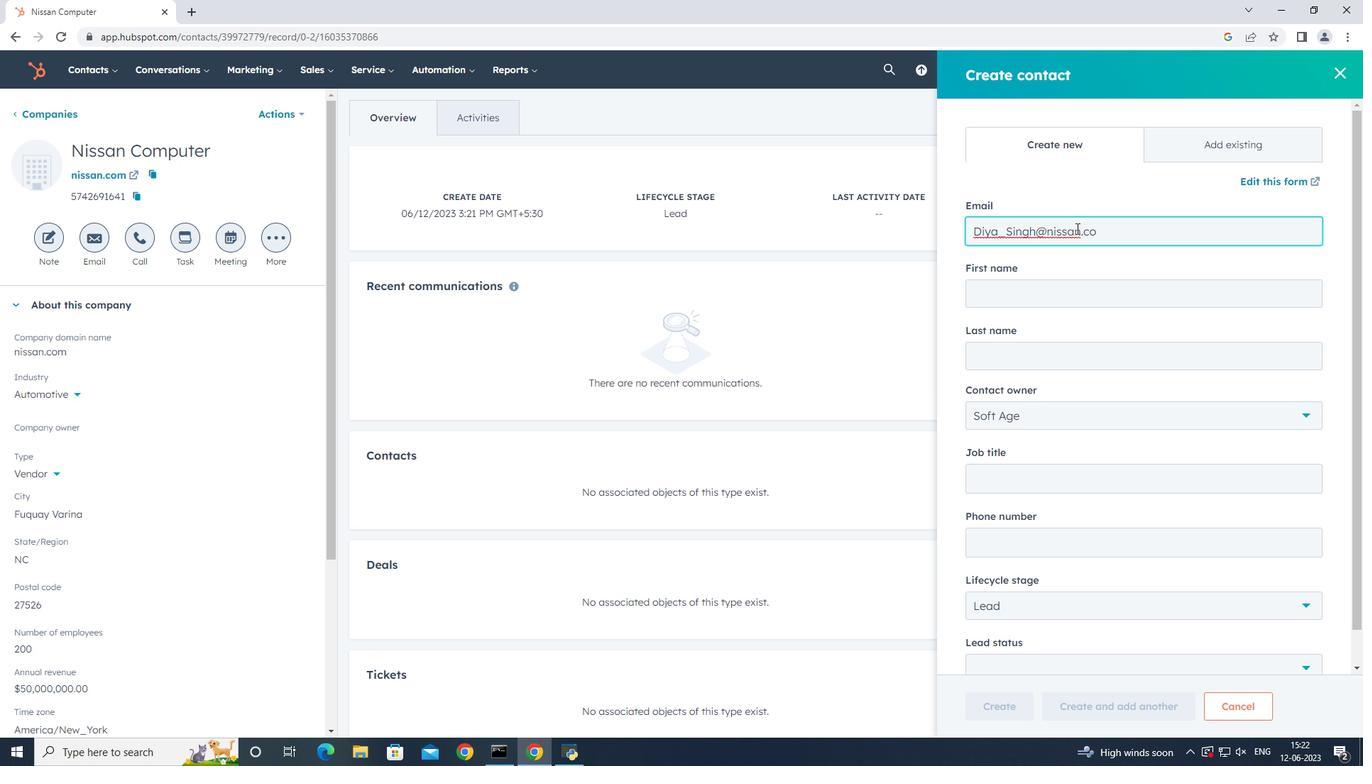 
Action: Mouse moved to (1157, 294)
Screenshot: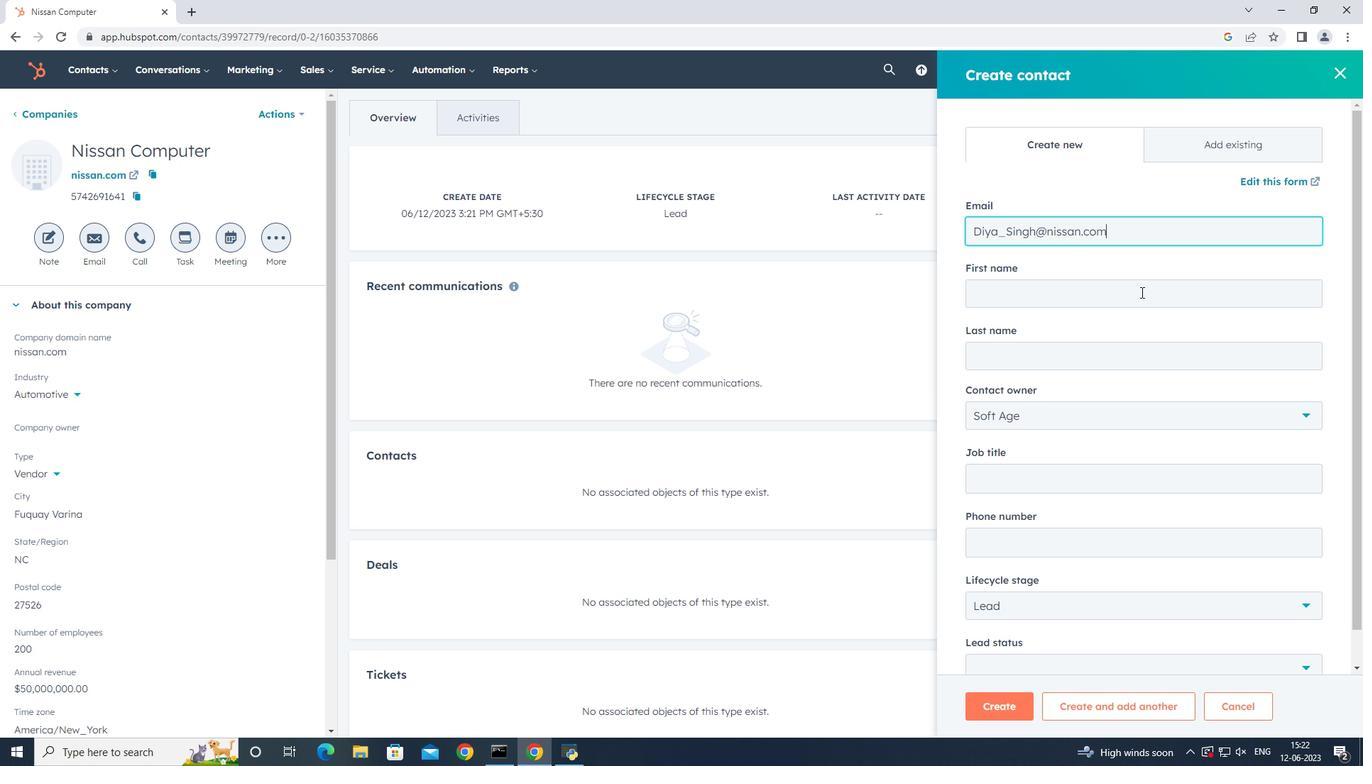 
Action: Mouse pressed left at (1157, 294)
Screenshot: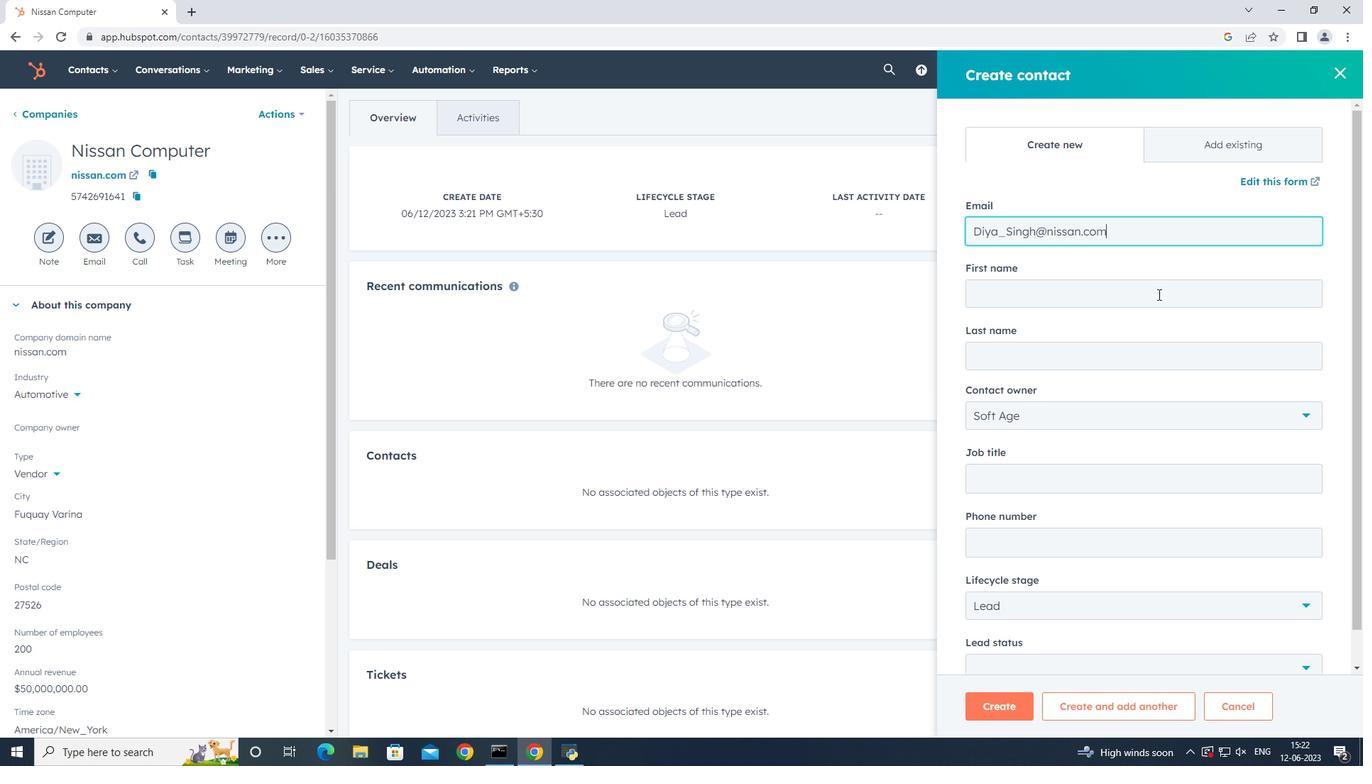 
Action: Key pressed <Key.shift><Key.shift><Key.shift>Diya<Key.tab><Key.shift><Key.shift><Key.shift><Key.shift><Key.shift><Key.shift><Key.shift><Key.shift><Key.shift><Key.shift><Key.shift>Singh
Screenshot: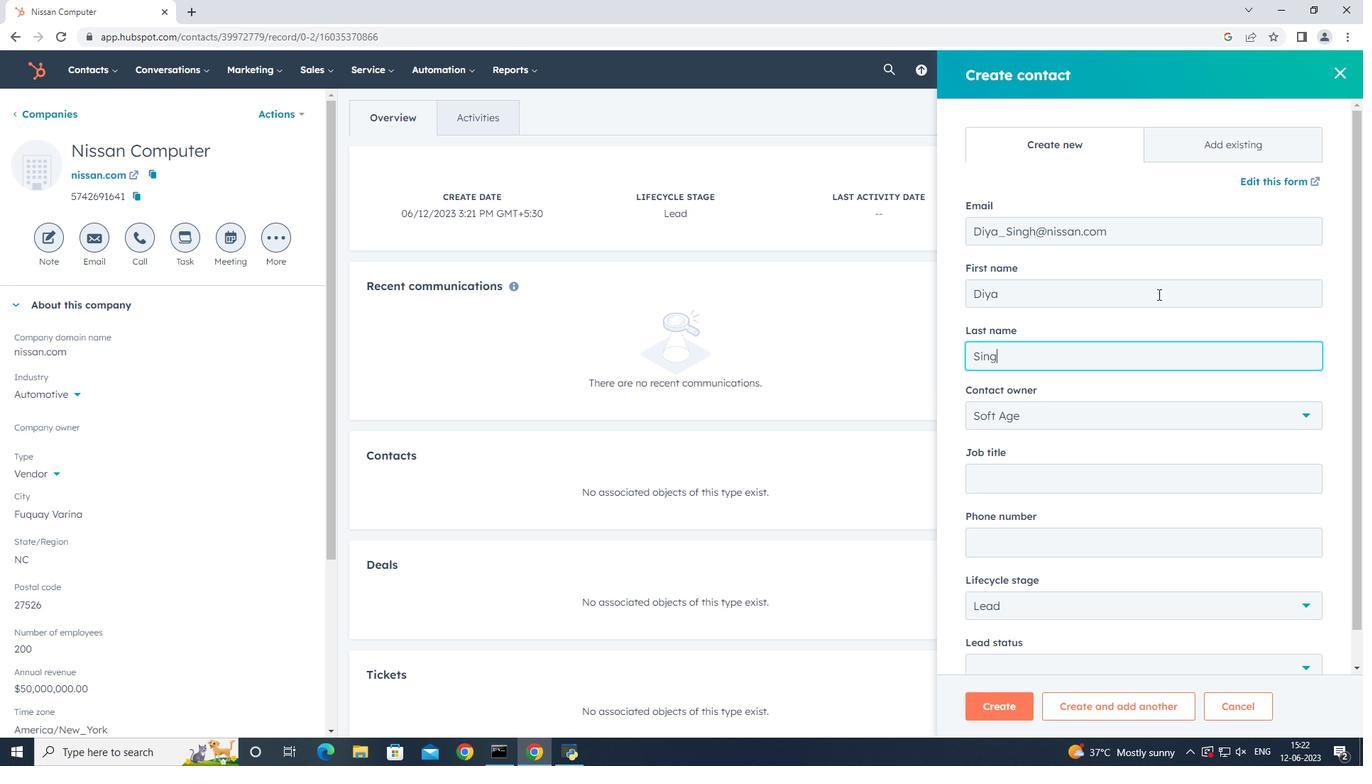 
Action: Mouse moved to (1088, 474)
Screenshot: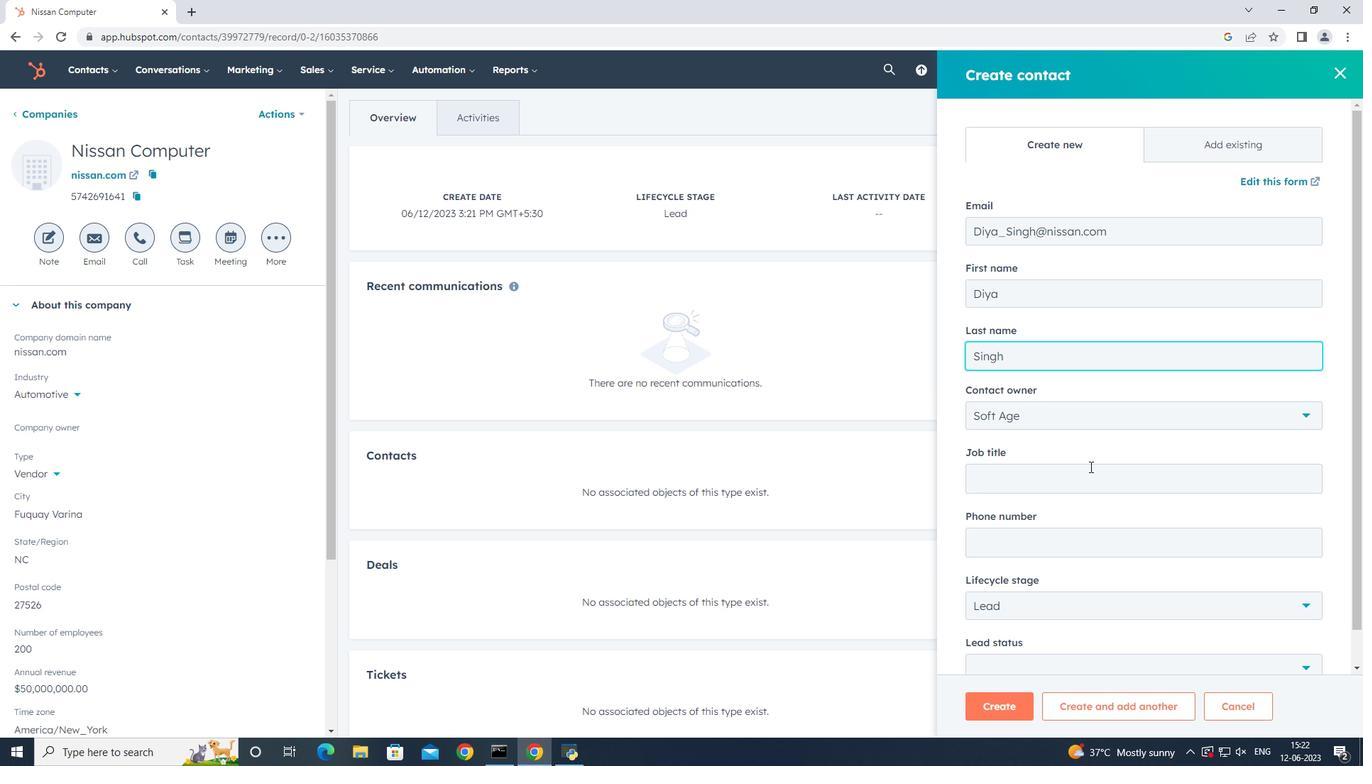 
Action: Mouse pressed left at (1088, 474)
Screenshot: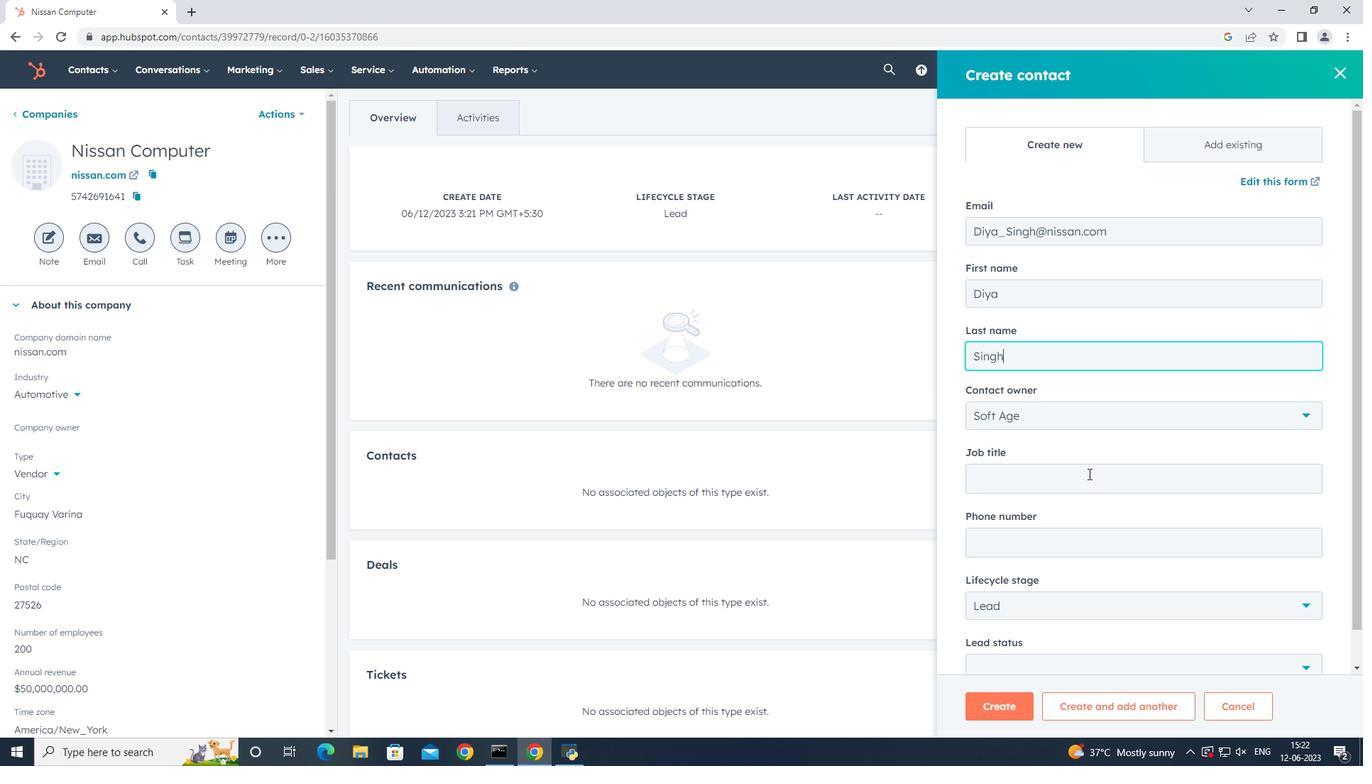 
Action: Key pressed <Key.shift_r>UX/<Key.shift_r><Key.shift_r><Key.shift_r><Key.shift_r>UI<Key.space><Key.shift><Key.shift><Key.shift><Key.shift>Designer
Screenshot: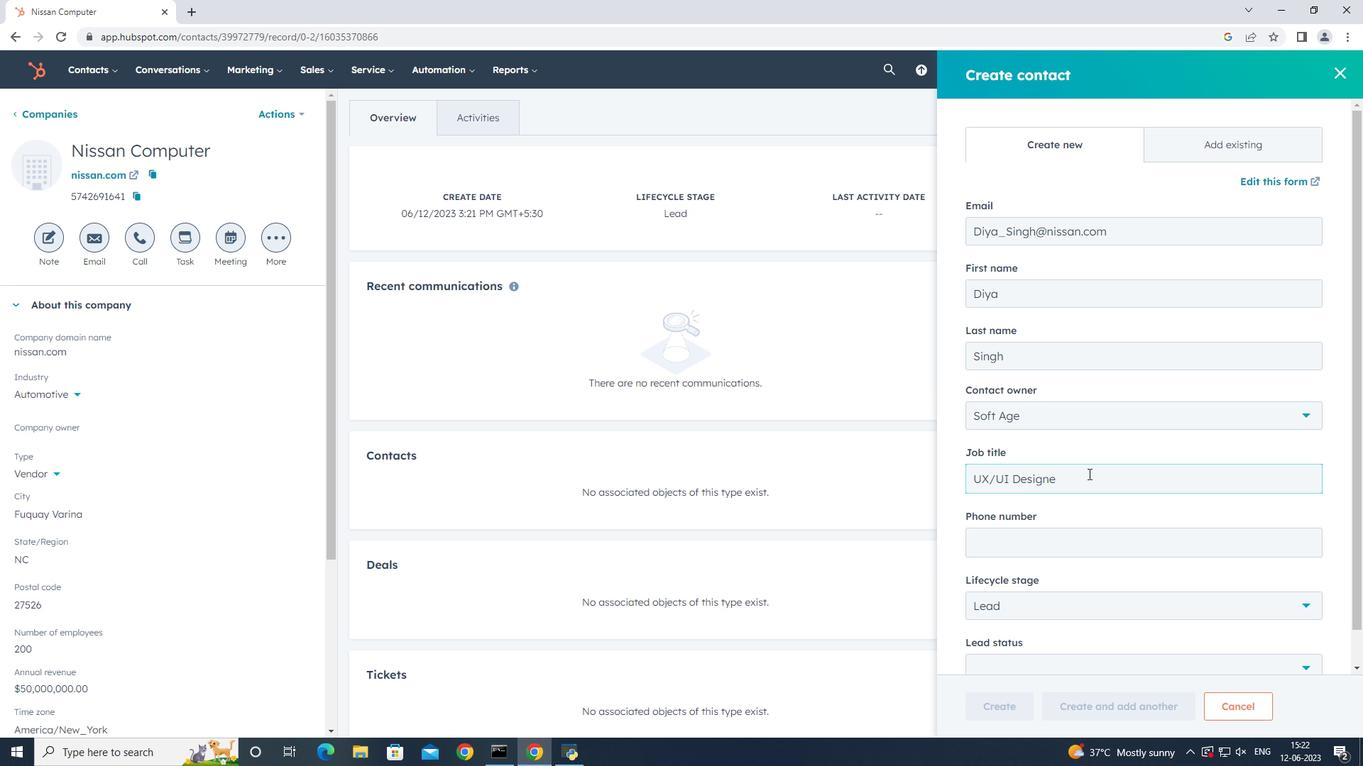 
Action: Mouse moved to (1102, 539)
Screenshot: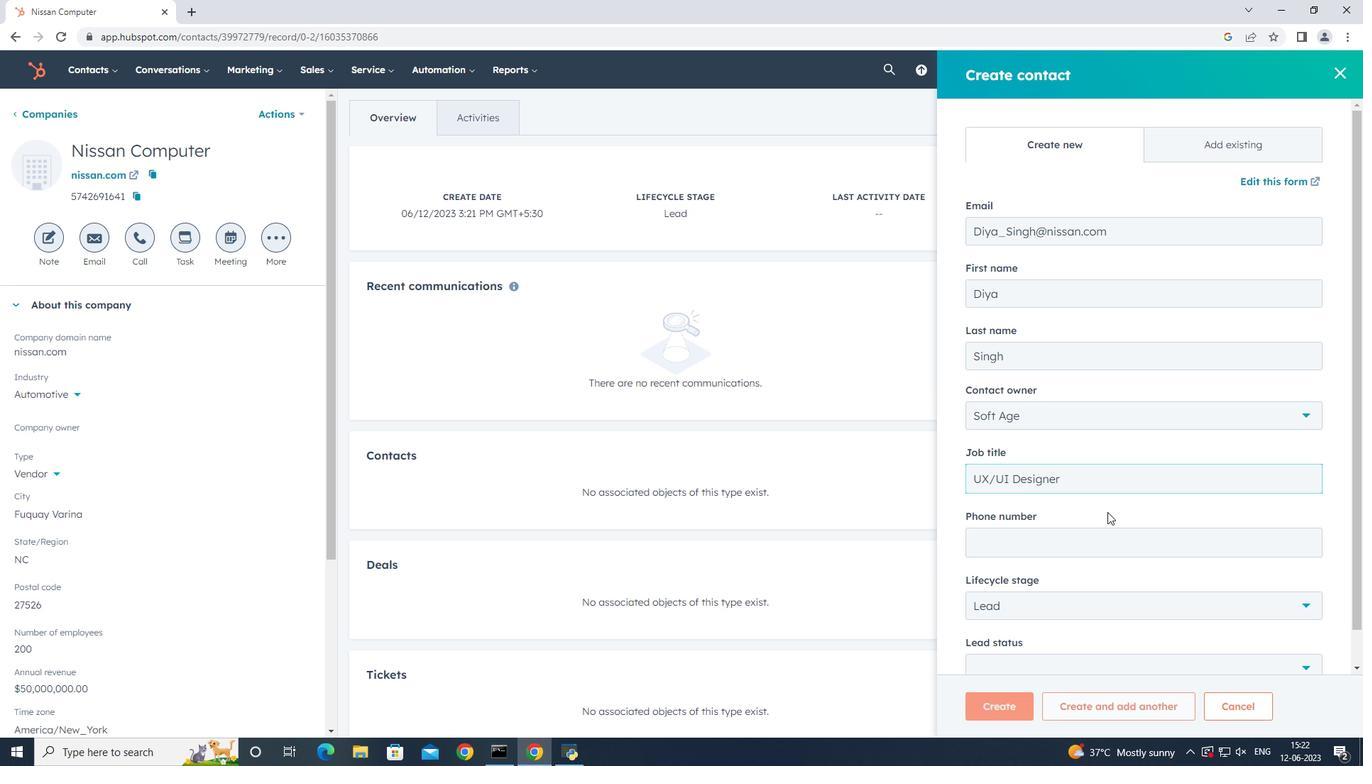 
Action: Mouse pressed left at (1102, 539)
Screenshot: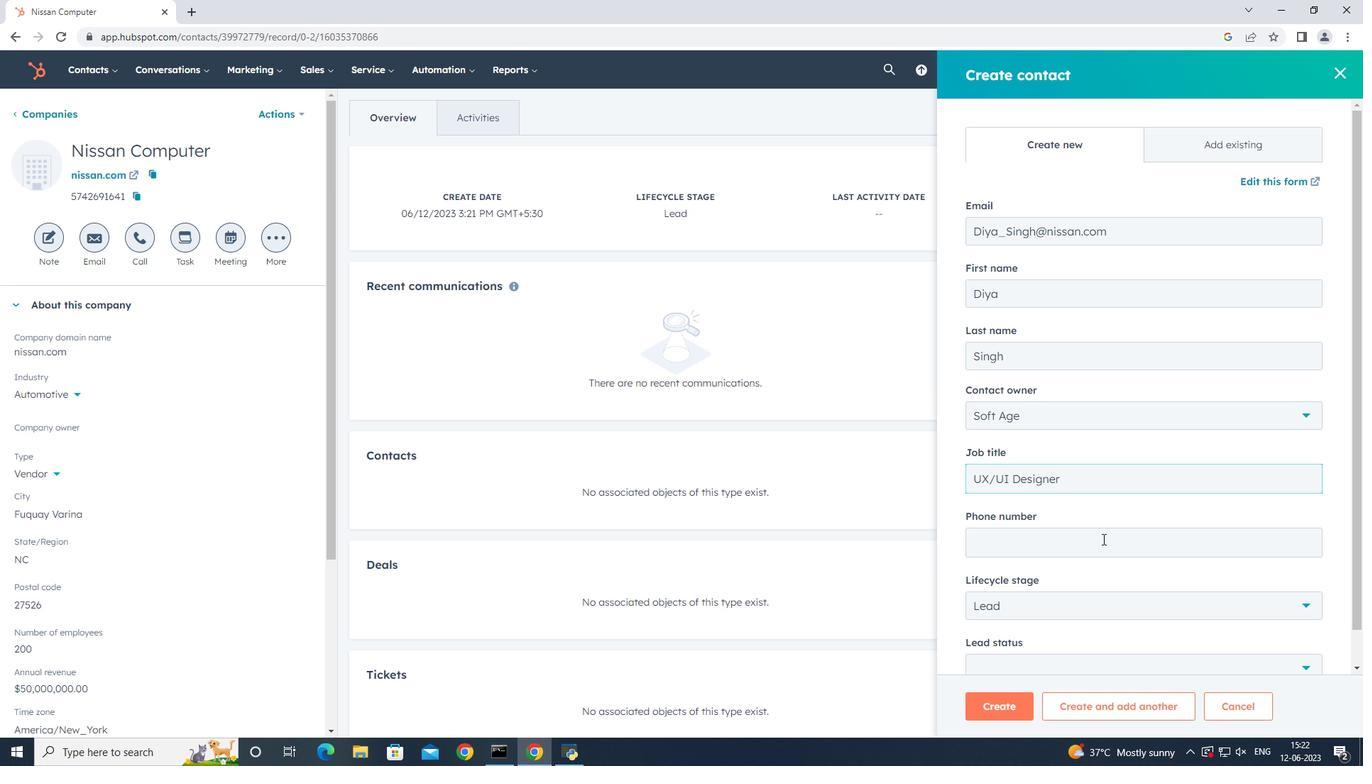
Action: Mouse moved to (1182, 548)
Screenshot: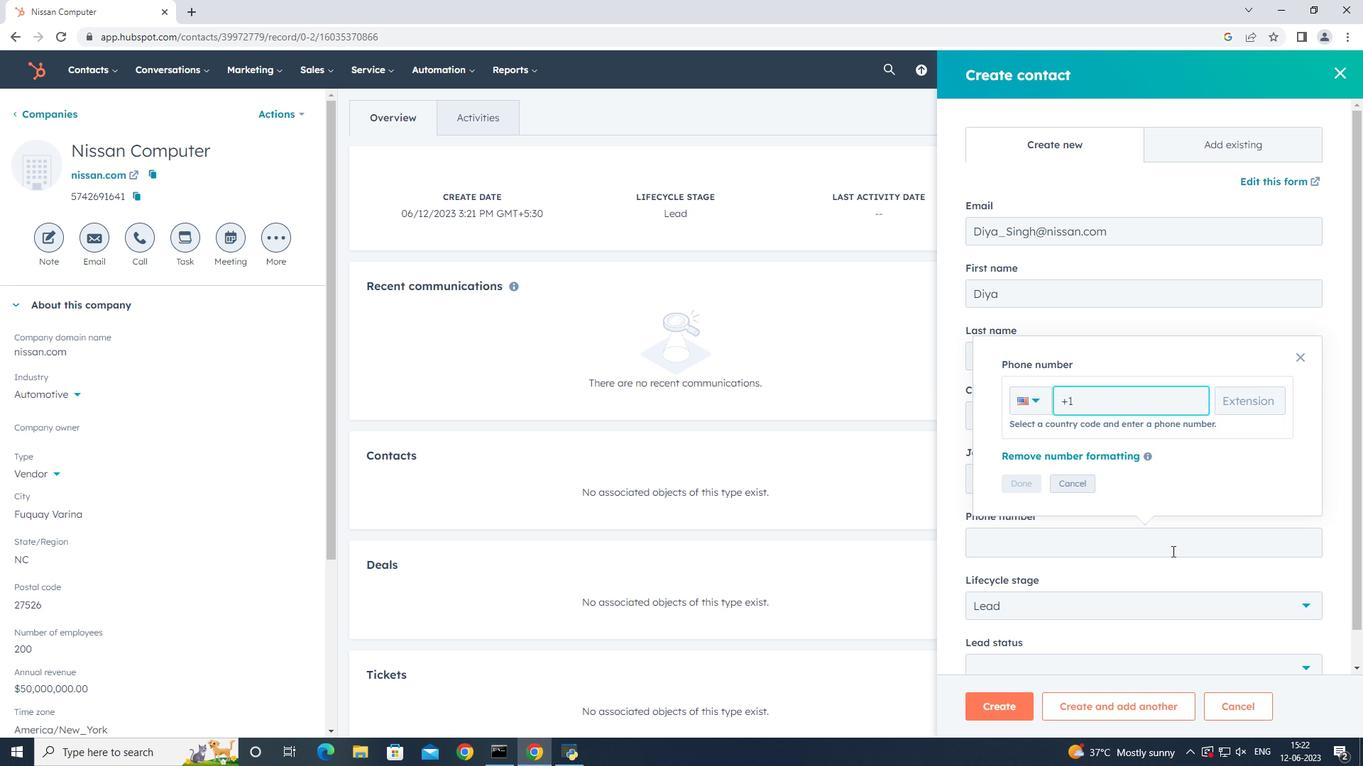 
Action: Key pressed 7025556789
Screenshot: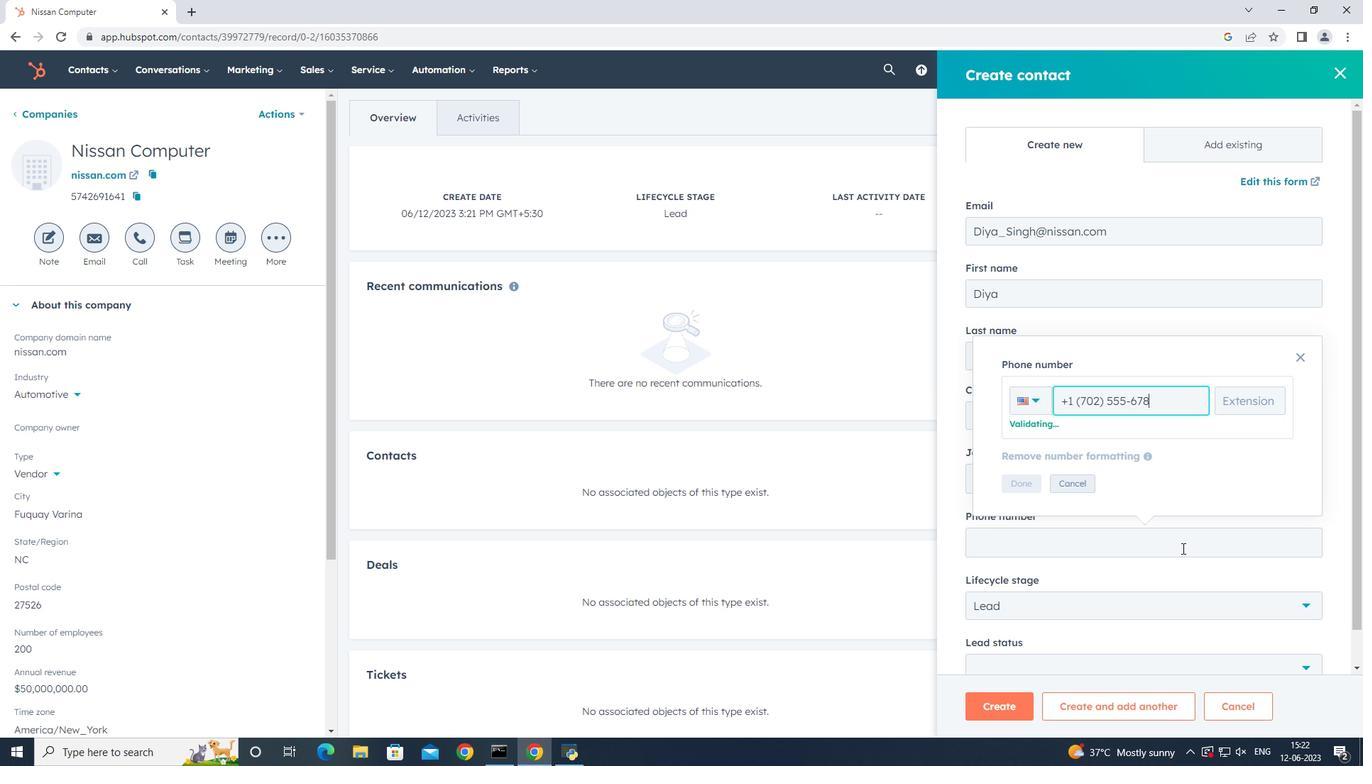 
Action: Mouse moved to (1030, 484)
Screenshot: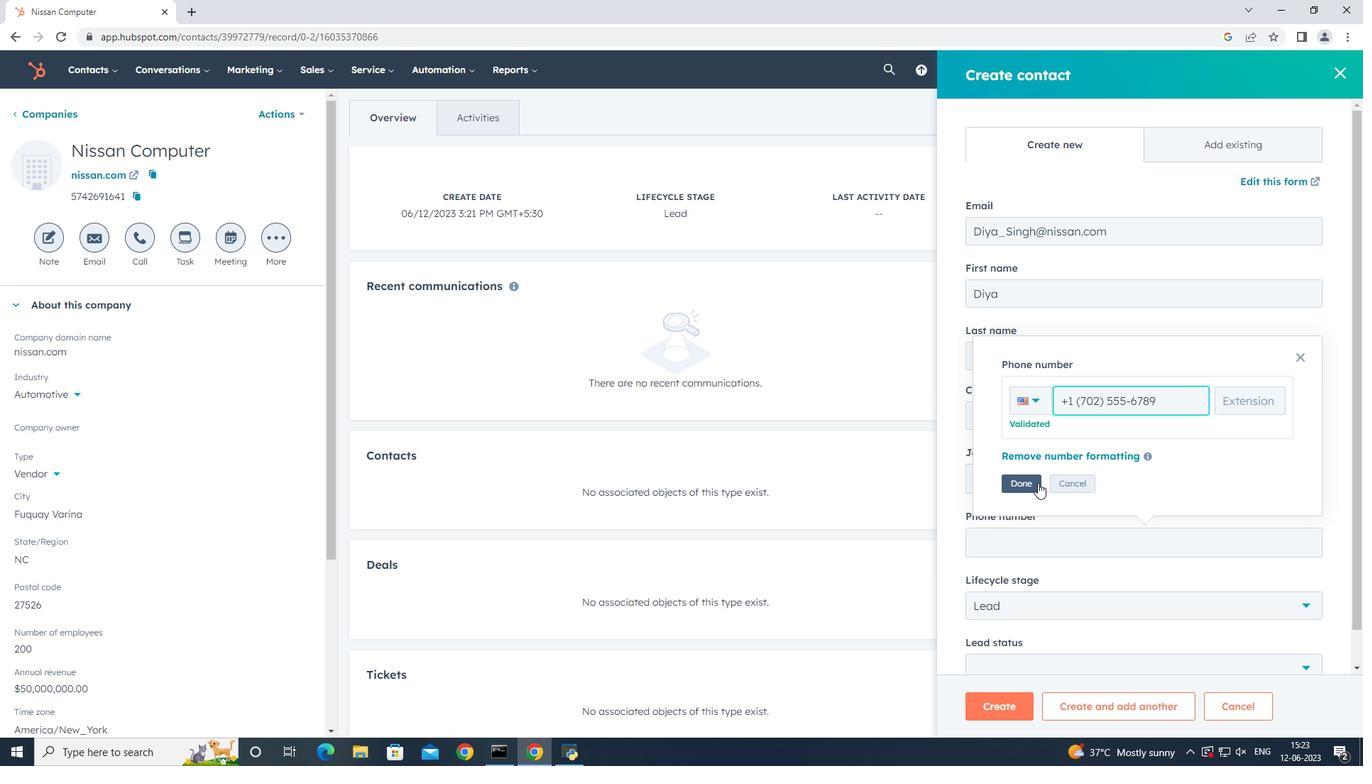 
Action: Mouse pressed left at (1030, 484)
Screenshot: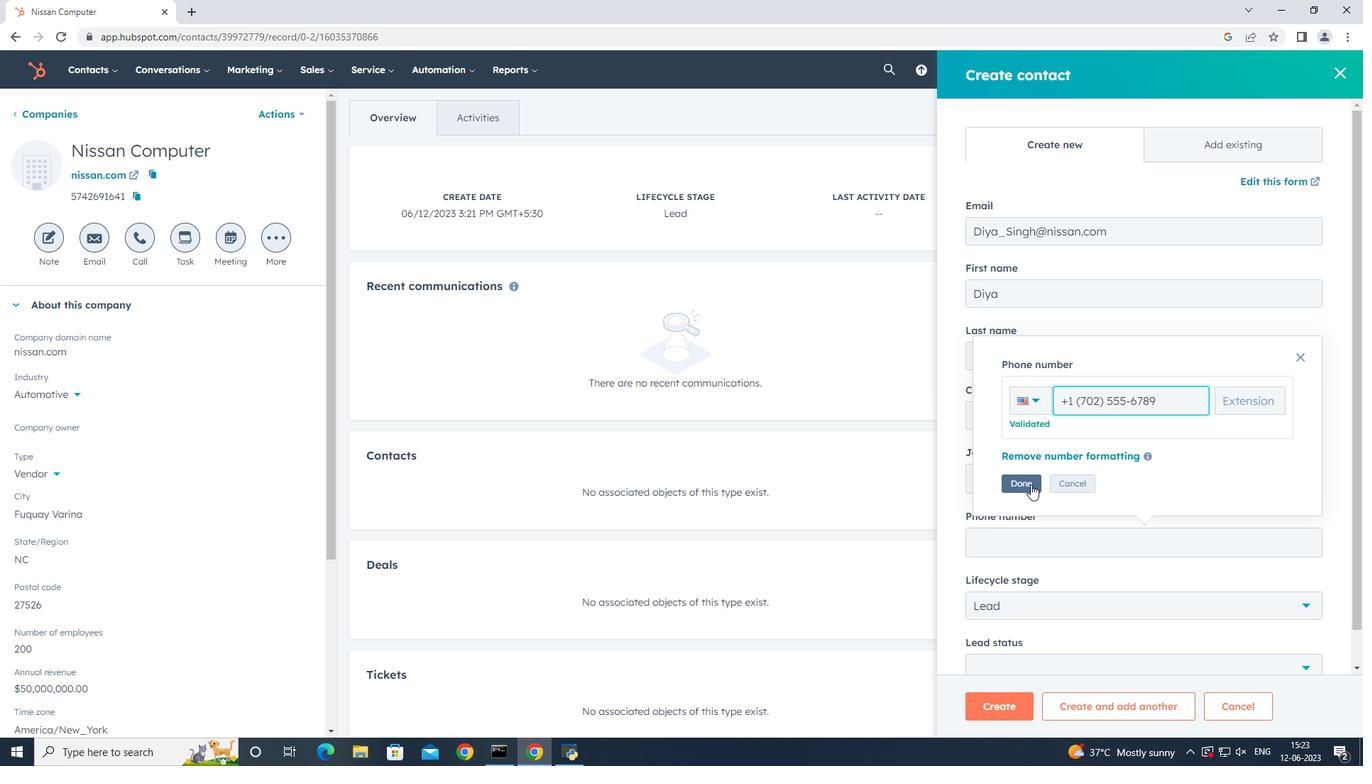 
Action: Mouse moved to (1101, 597)
Screenshot: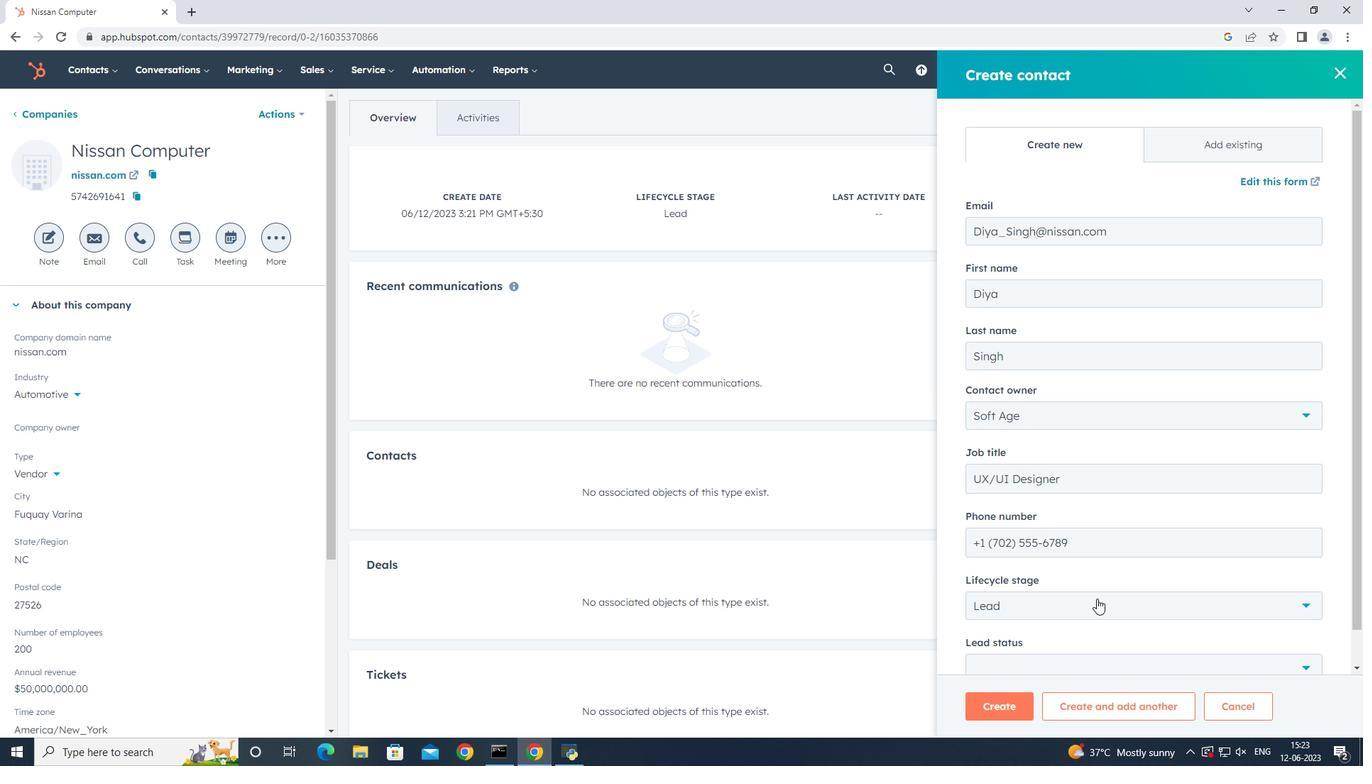 
Action: Mouse scrolled (1101, 596) with delta (0, 0)
Screenshot: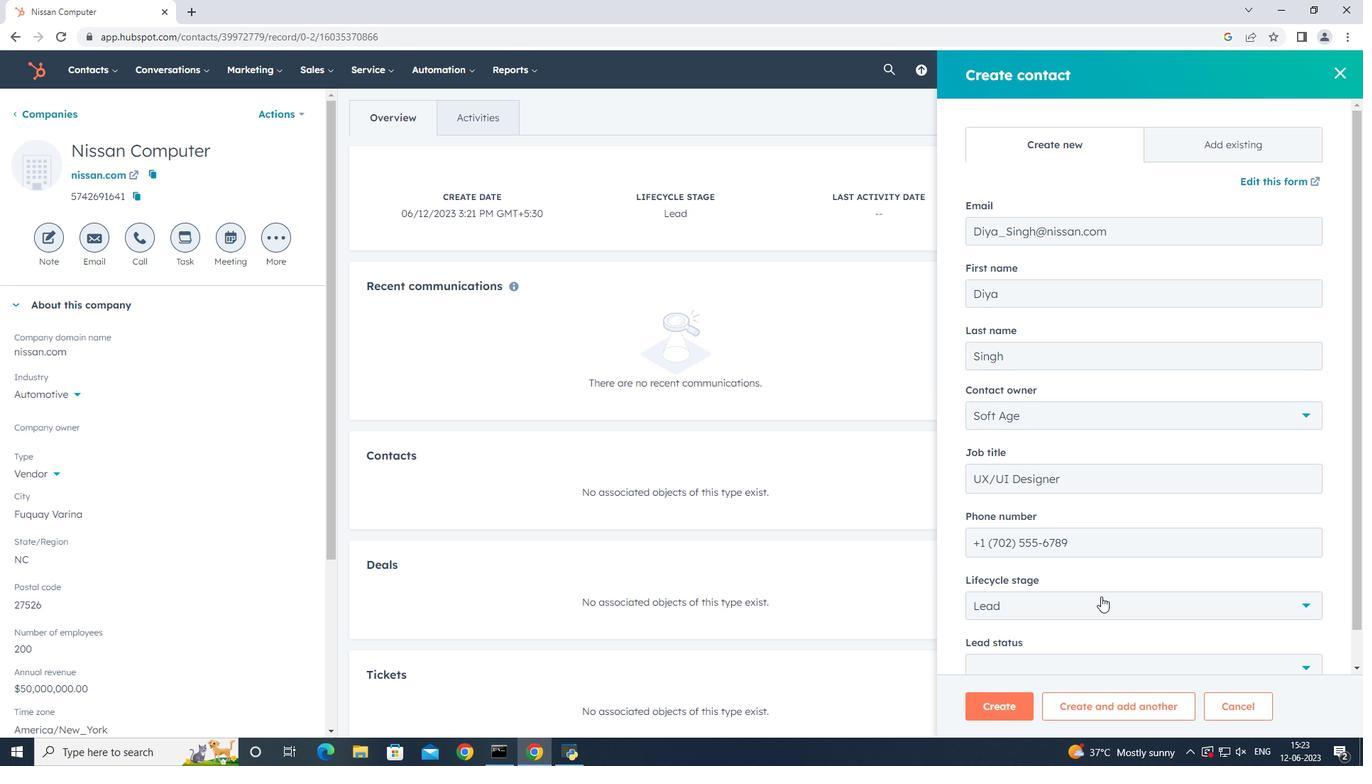 
Action: Mouse scrolled (1101, 596) with delta (0, 0)
Screenshot: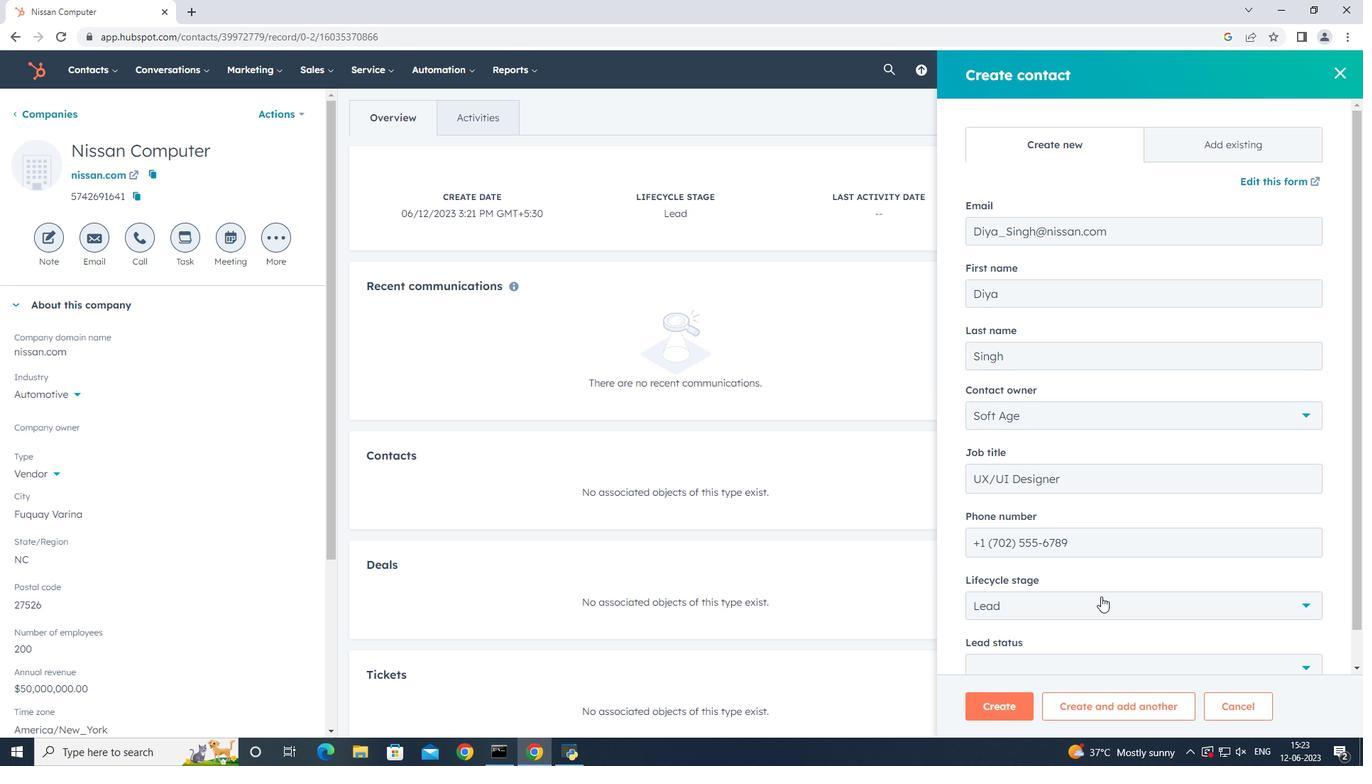 
Action: Mouse scrolled (1101, 596) with delta (0, 0)
Screenshot: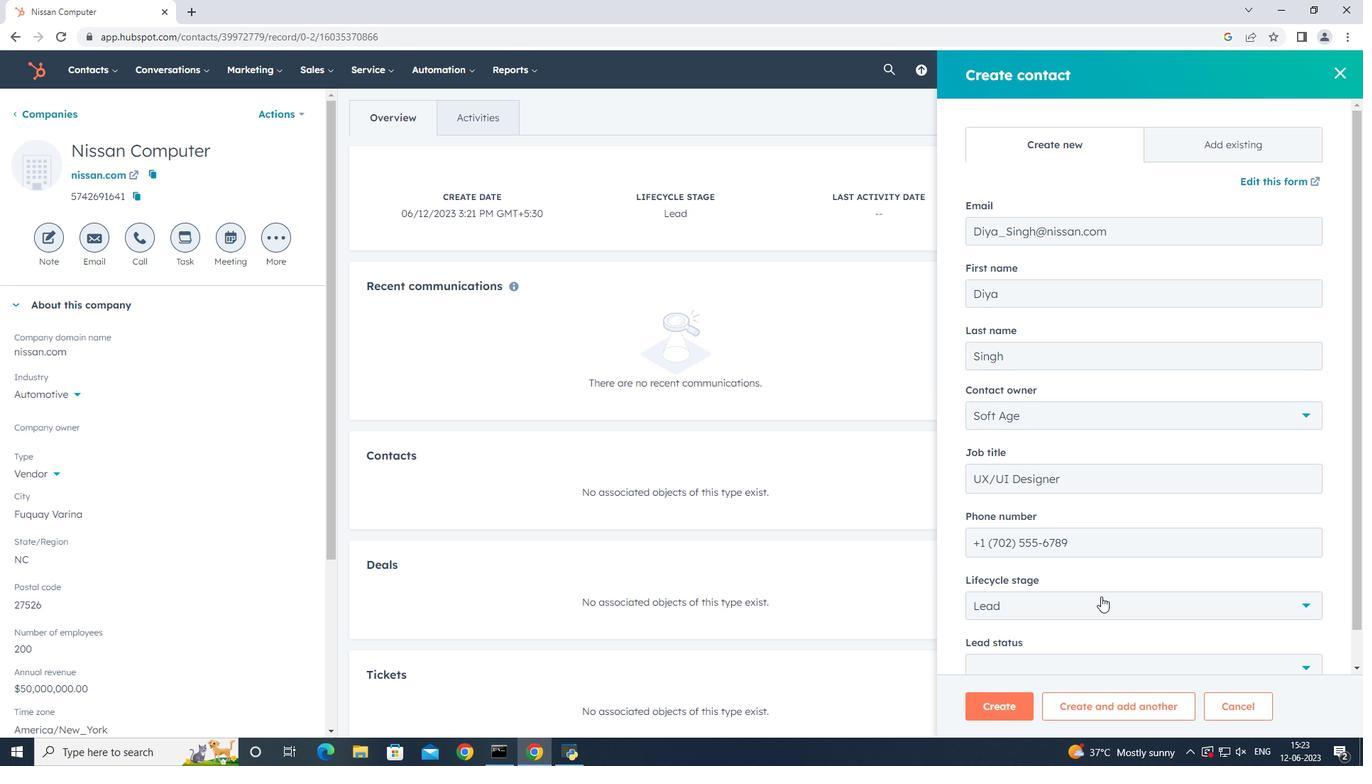 
Action: Mouse moved to (1126, 568)
Screenshot: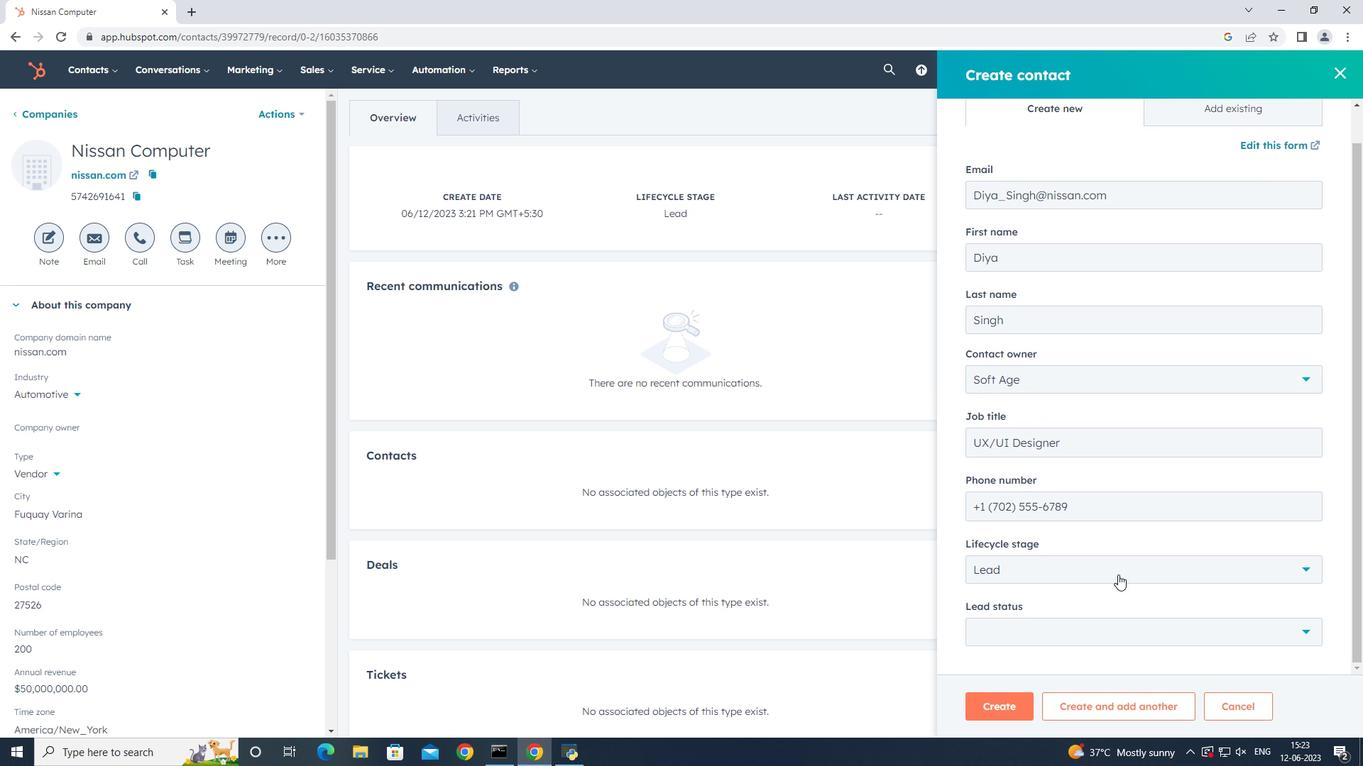 
Action: Mouse pressed left at (1126, 568)
Screenshot: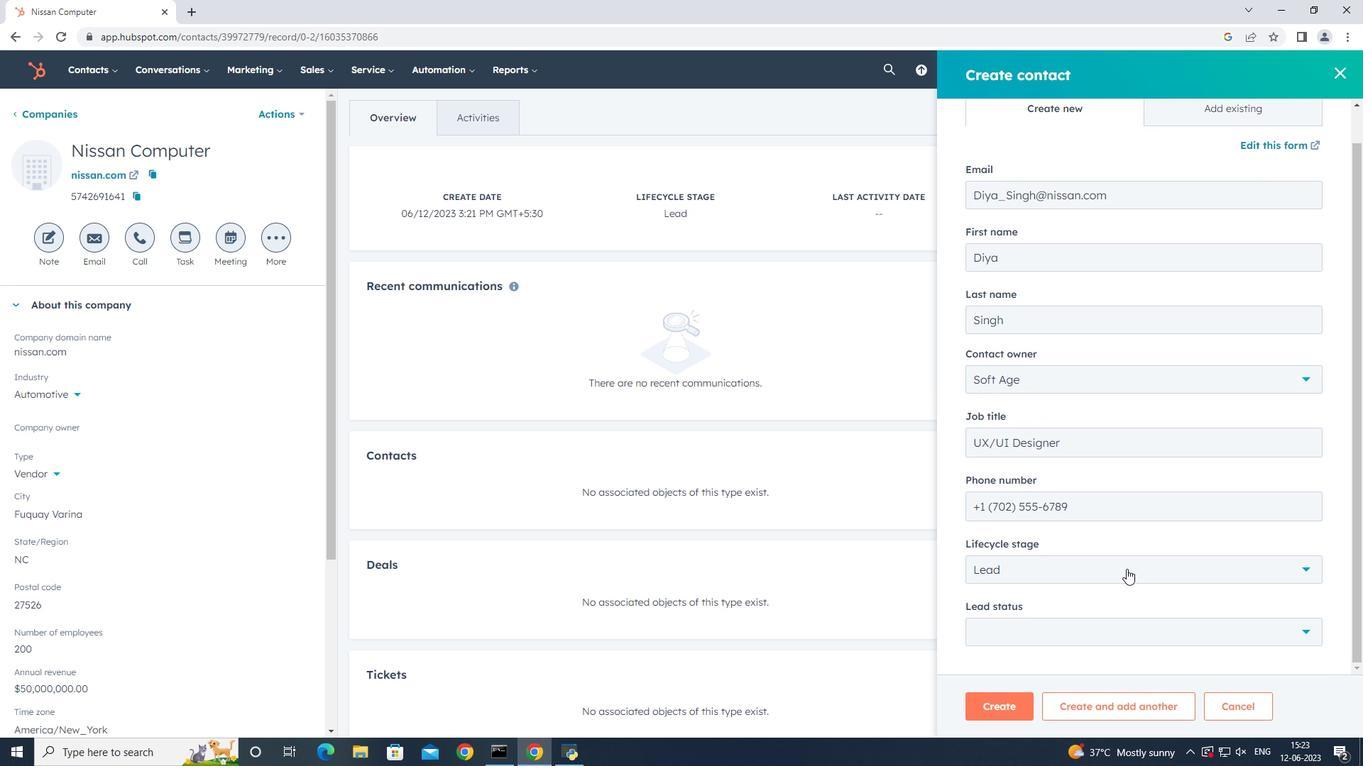 
Action: Mouse moved to (1110, 430)
Screenshot: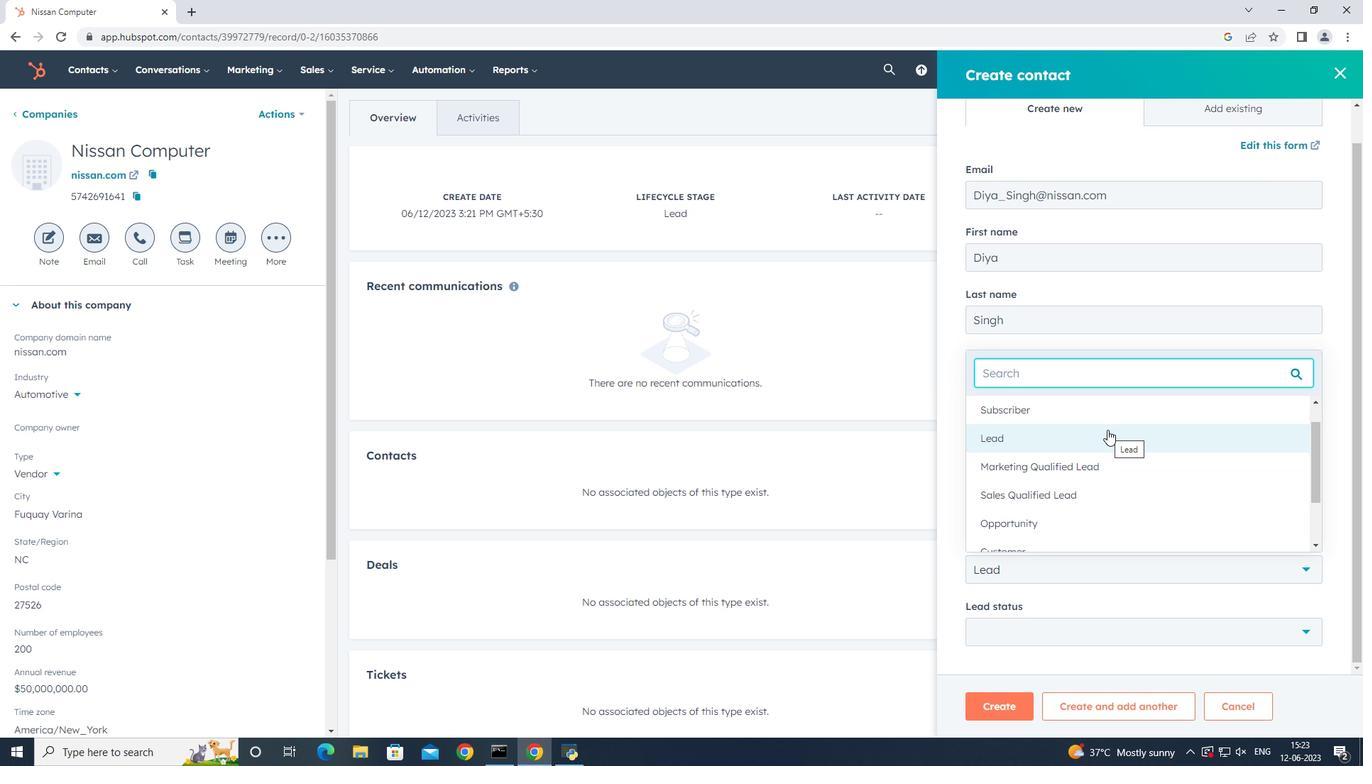 
Action: Mouse pressed left at (1110, 430)
Screenshot: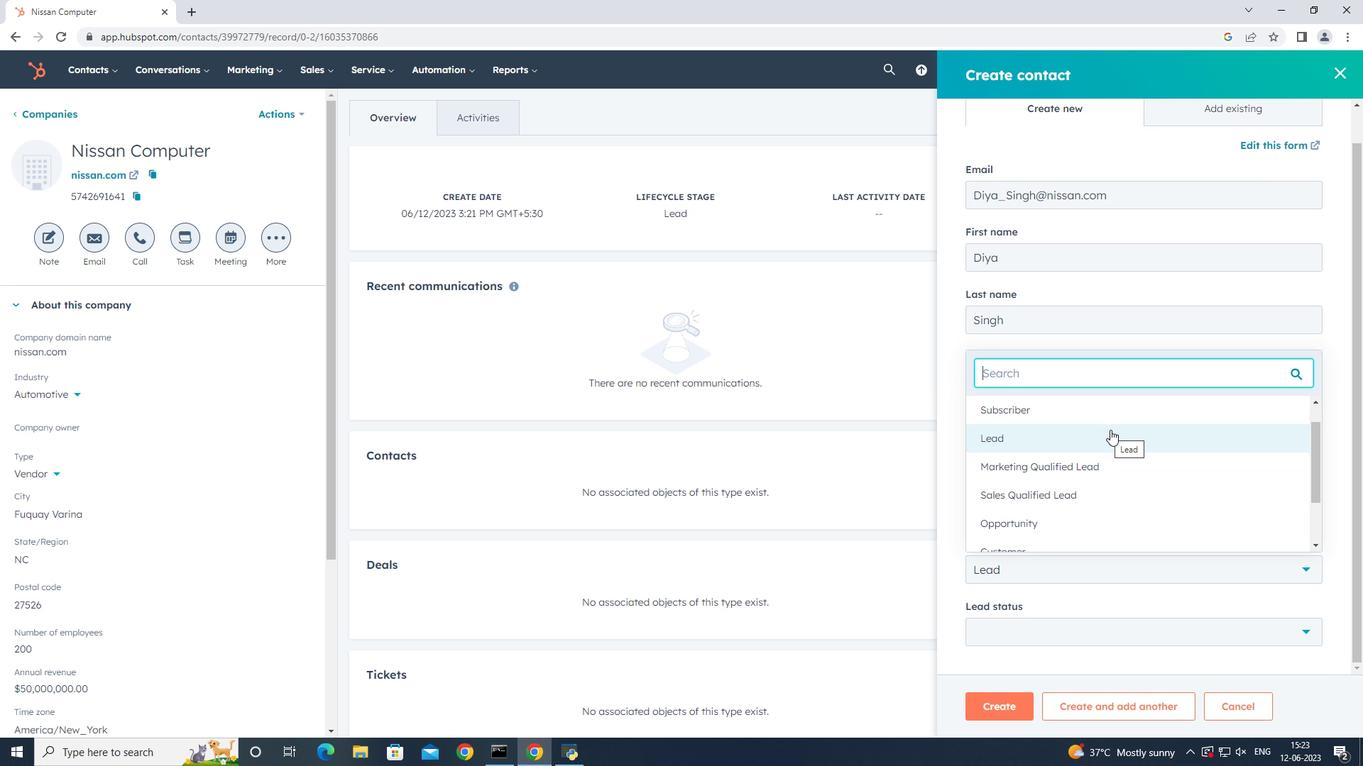 
Action: Mouse moved to (1091, 634)
Screenshot: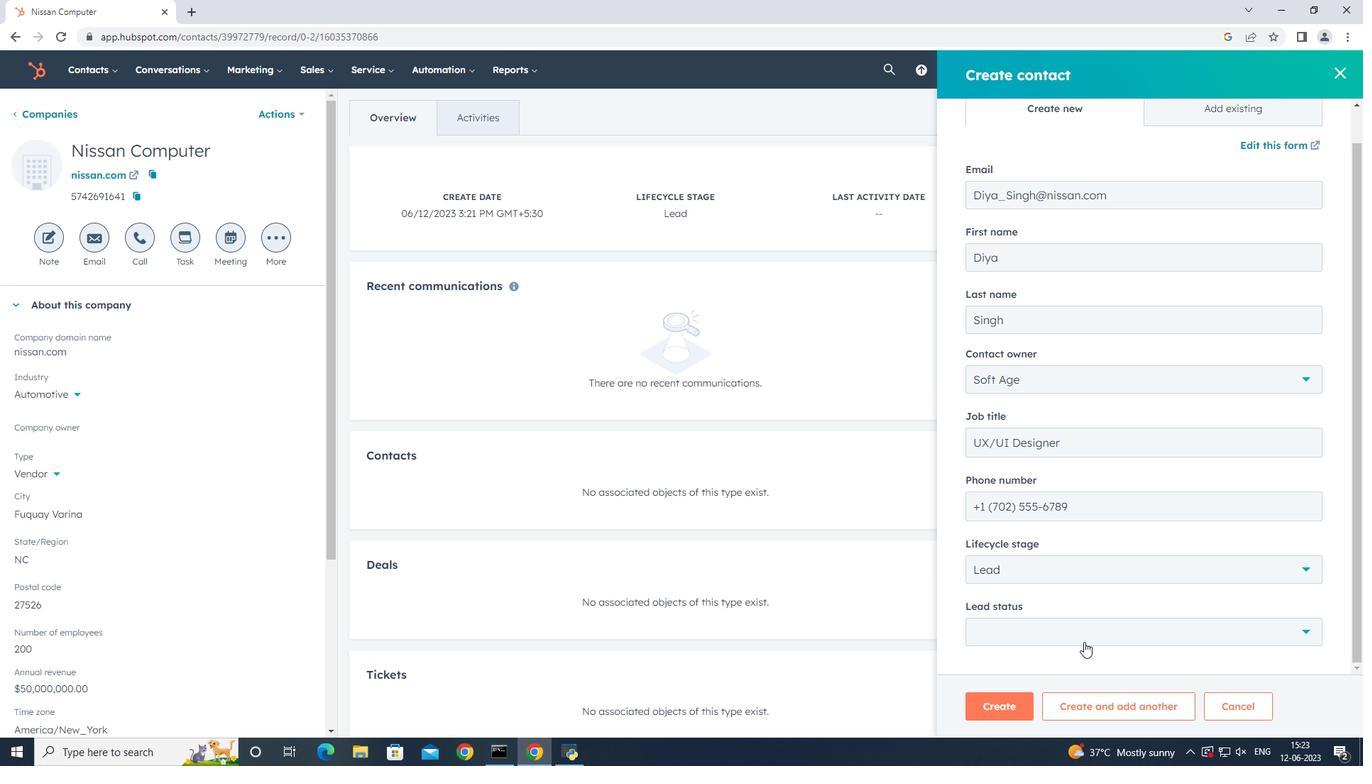 
Action: Mouse pressed left at (1091, 634)
Screenshot: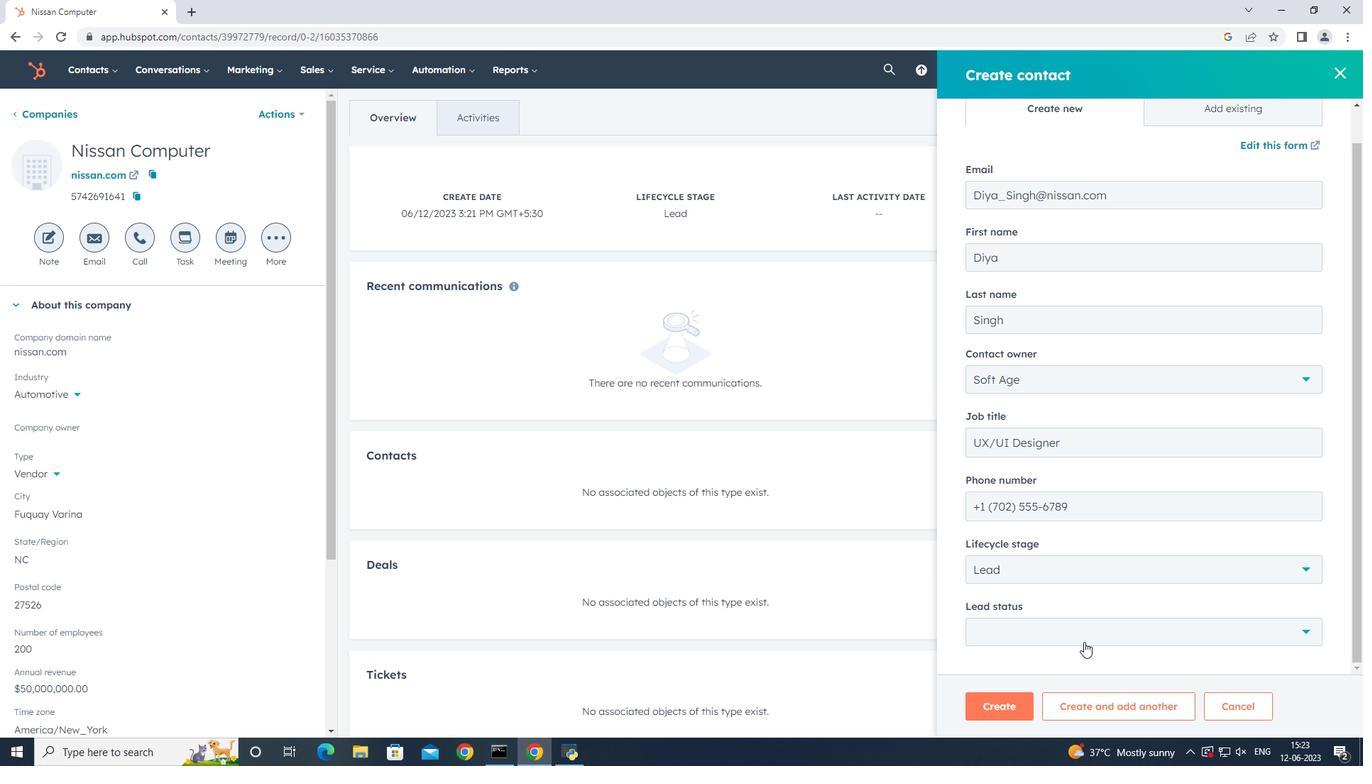 
Action: Mouse moved to (1093, 563)
Screenshot: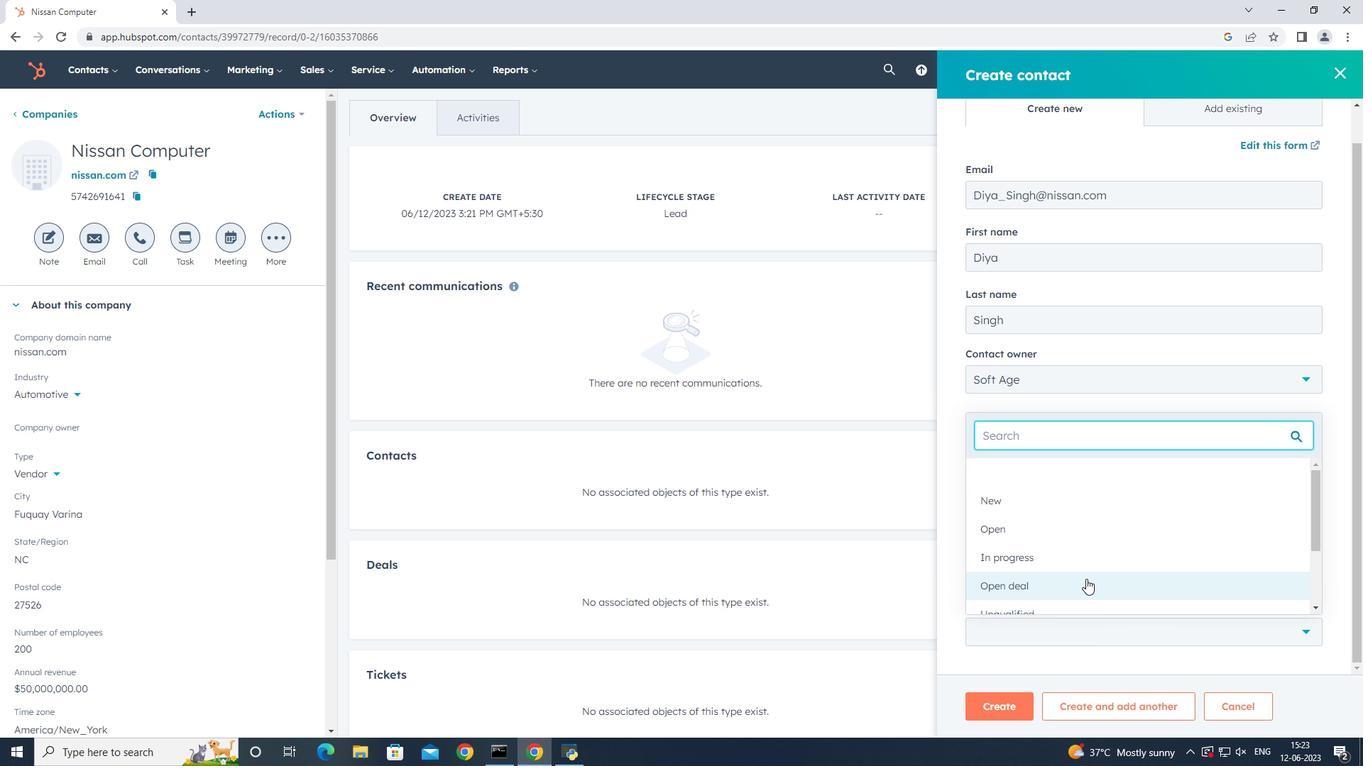 
Action: Mouse pressed left at (1093, 563)
Screenshot: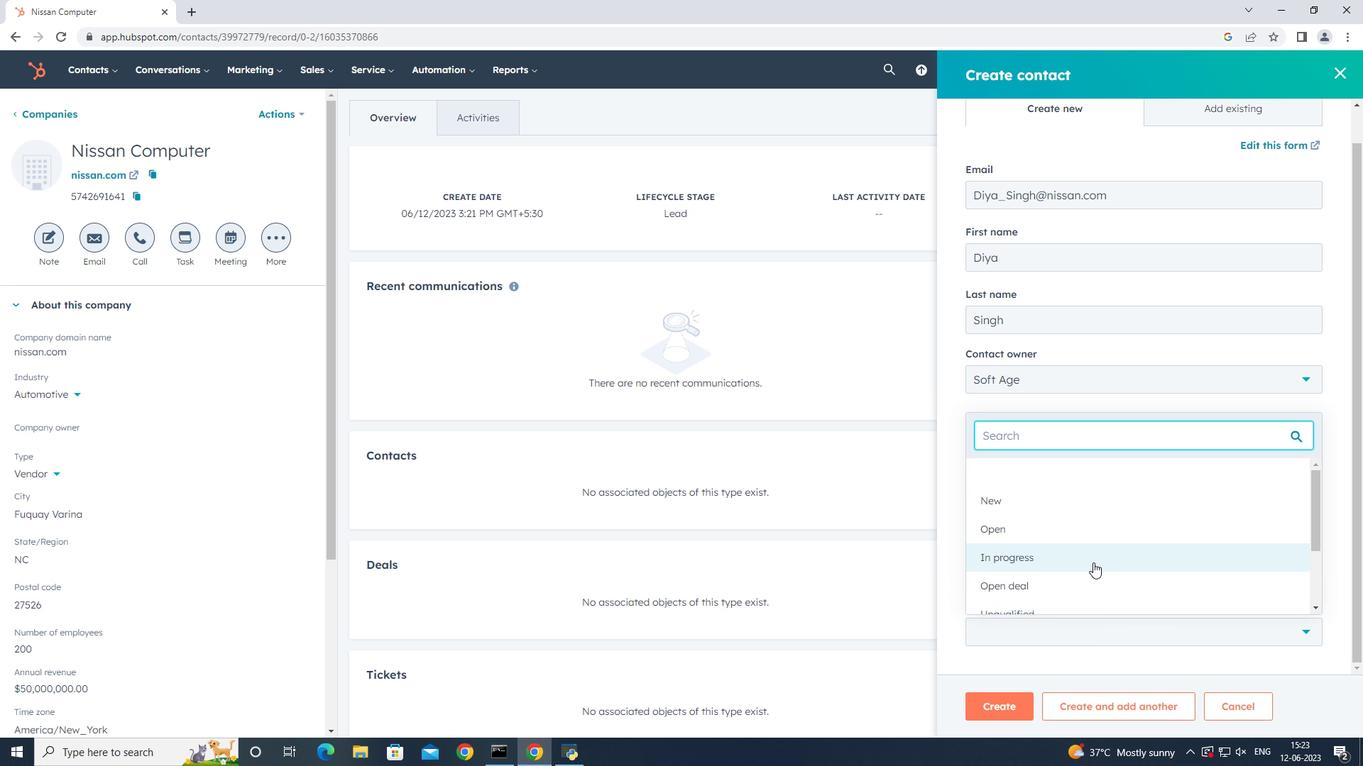 
Action: Mouse moved to (1013, 709)
Screenshot: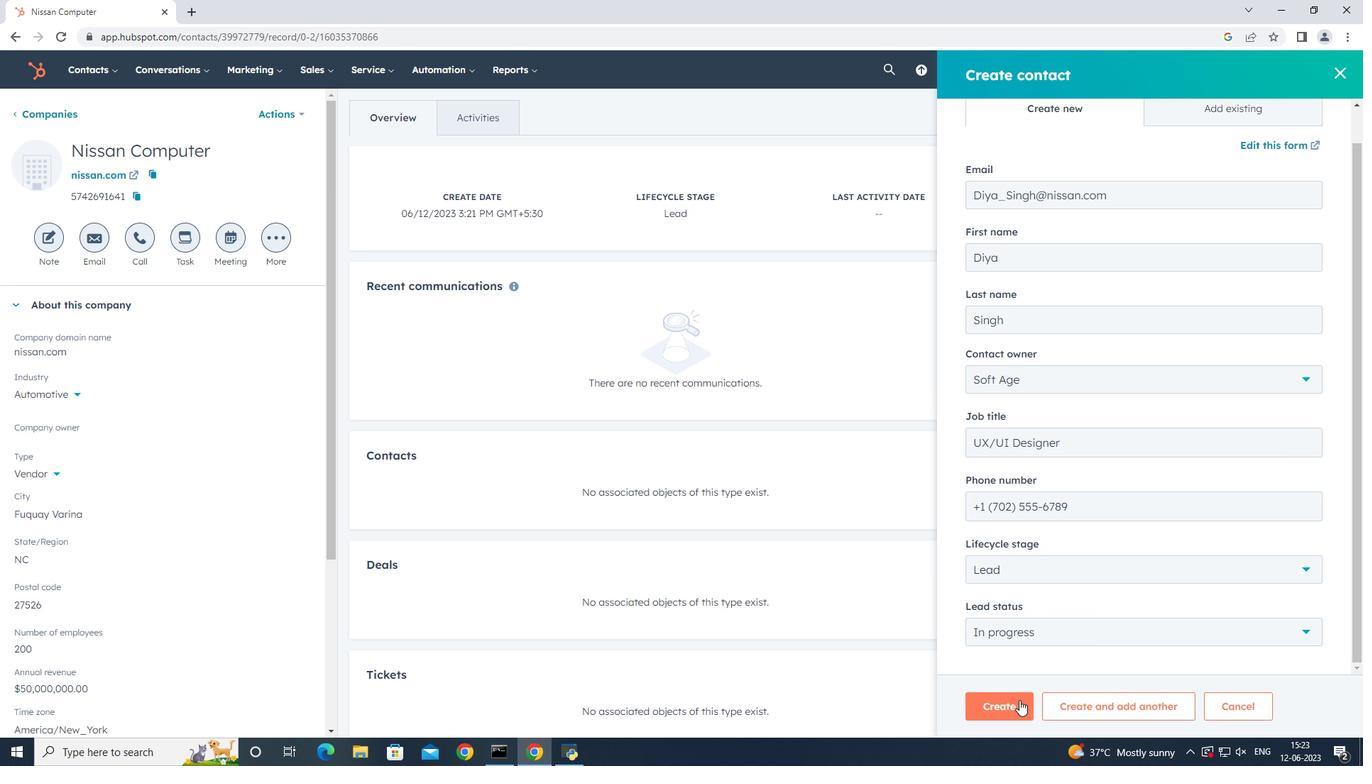 
Action: Mouse pressed left at (1013, 709)
Screenshot: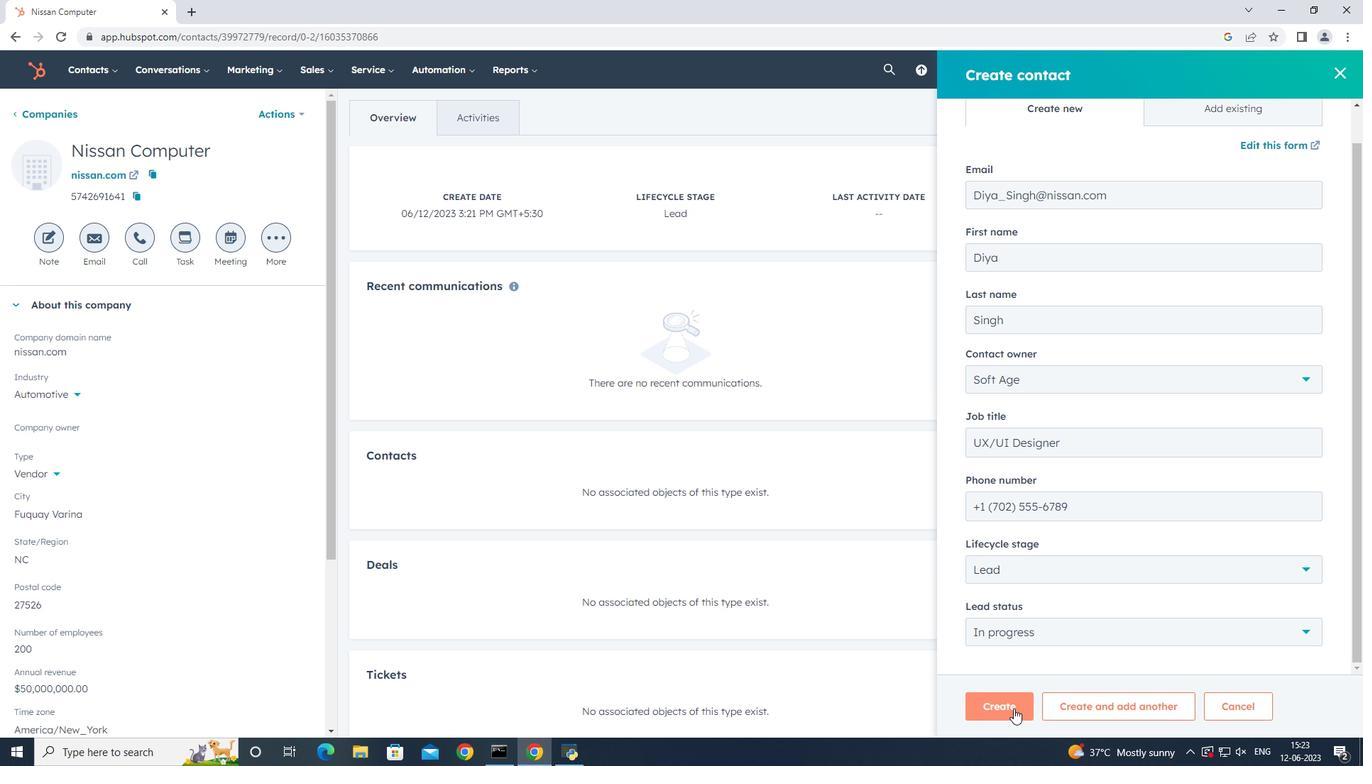 
Action: Mouse moved to (839, 498)
Screenshot: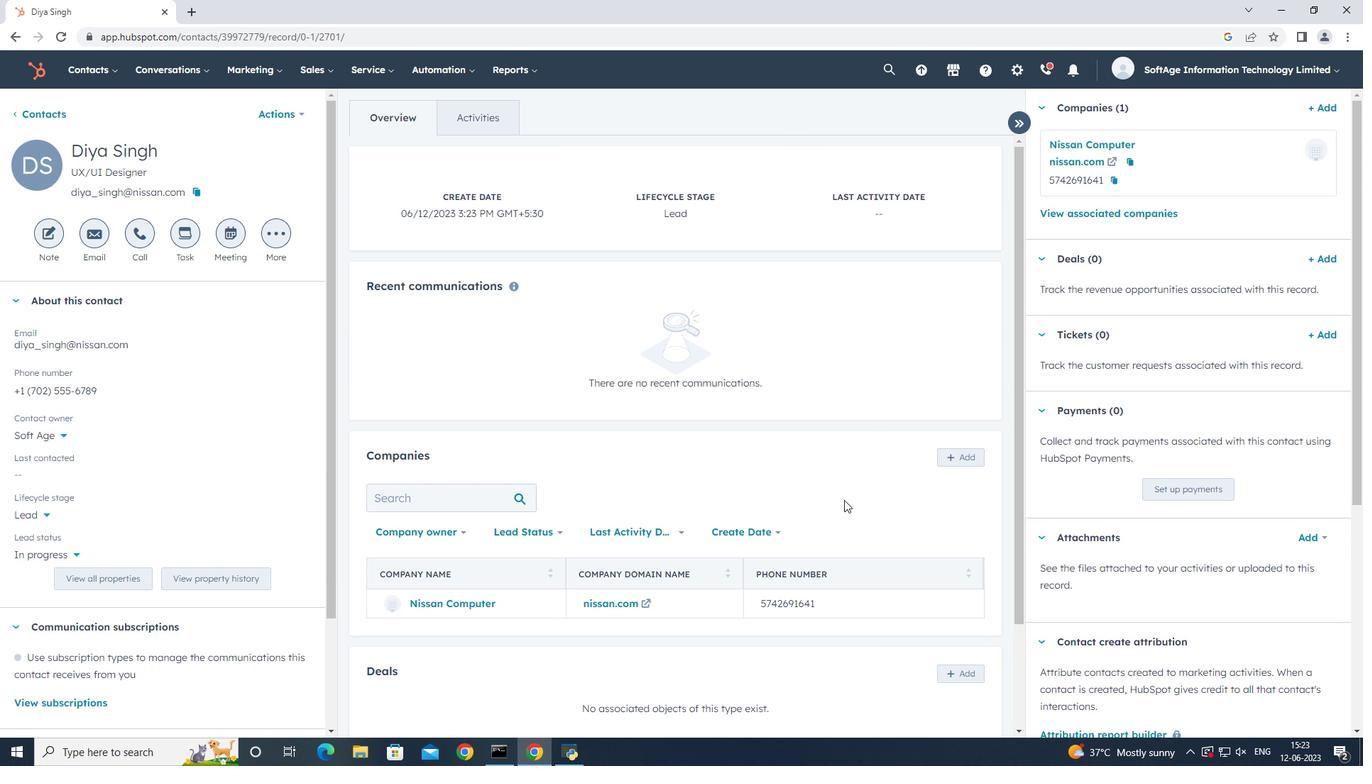 
